 Task: Create a due date automation trigger when advanced on, 2 days before a card is due add content with an empty description at 11:00 AM.
Action: Mouse moved to (992, 291)
Screenshot: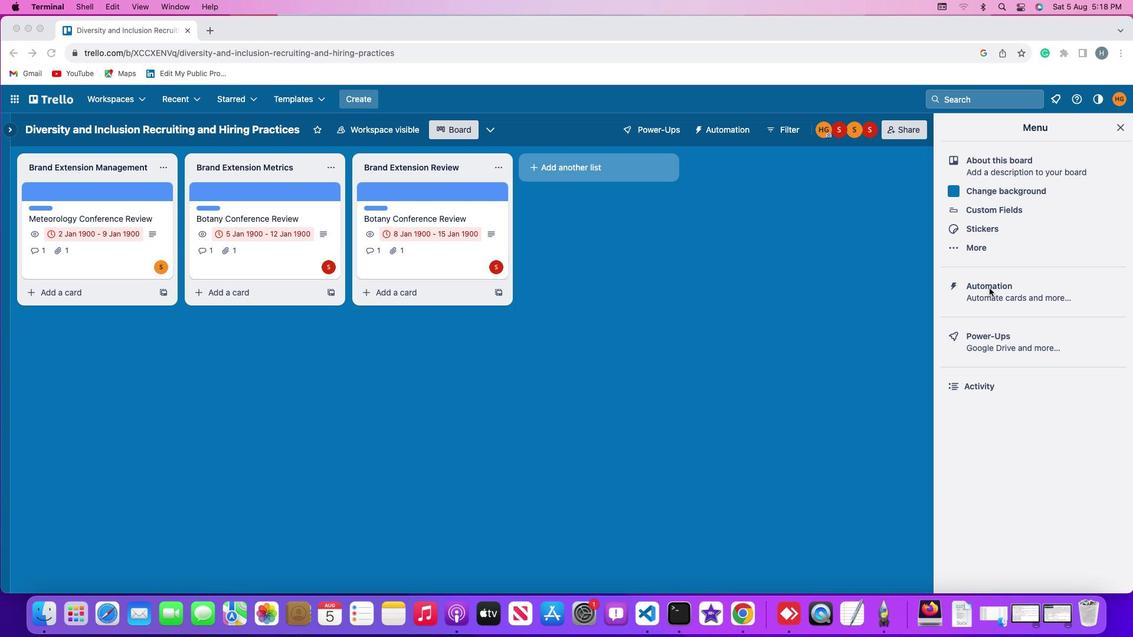 
Action: Mouse pressed left at (992, 291)
Screenshot: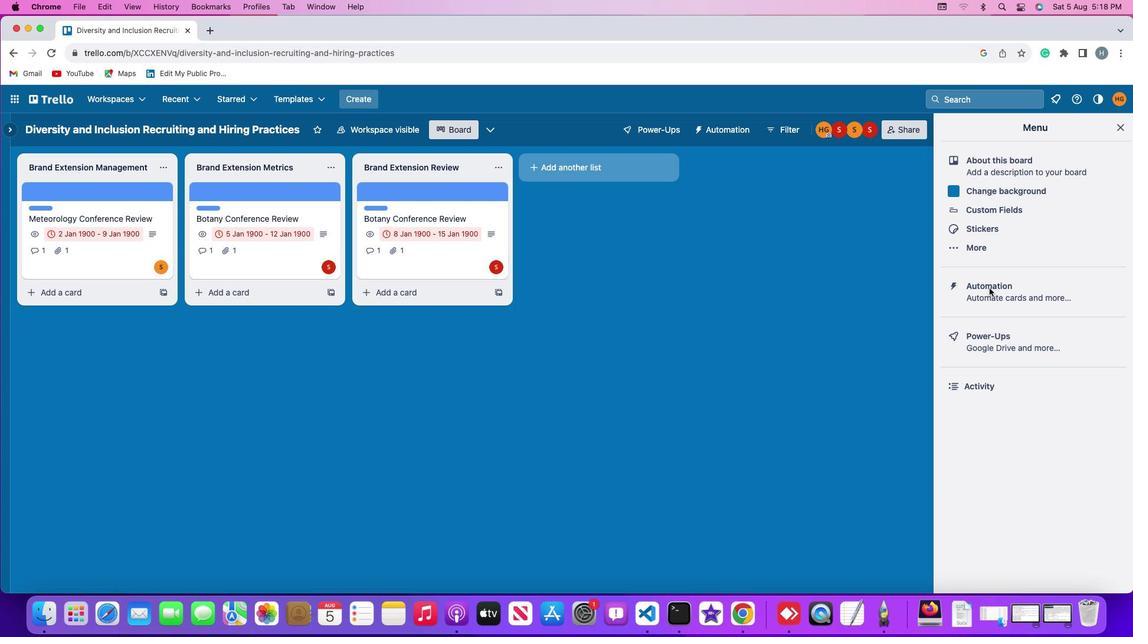 
Action: Mouse moved to (992, 291)
Screenshot: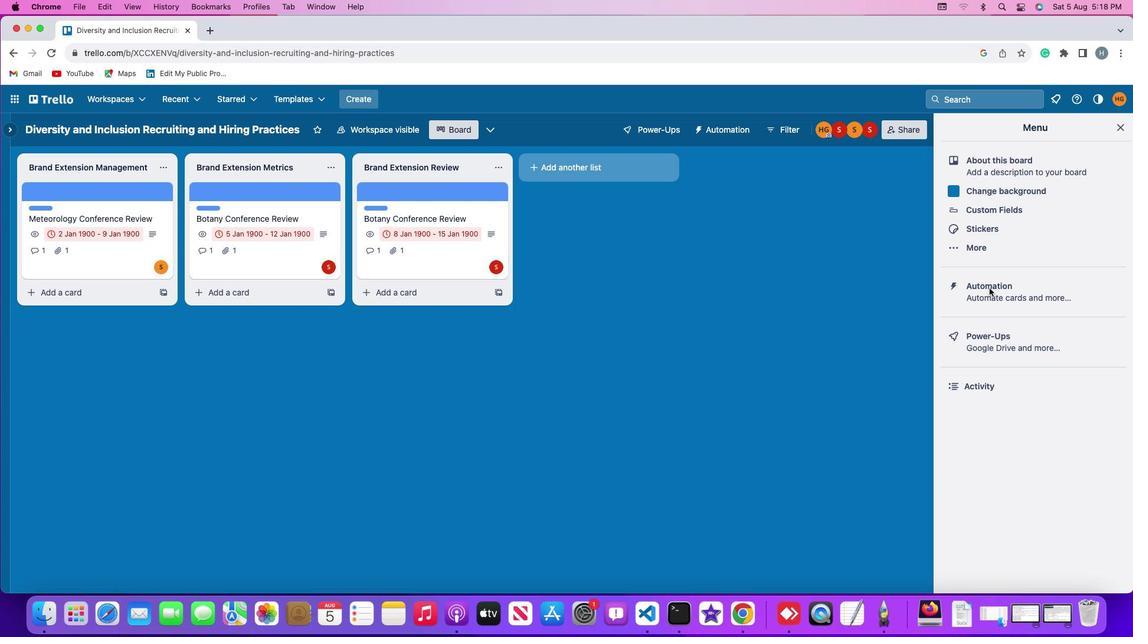 
Action: Mouse pressed left at (992, 291)
Screenshot: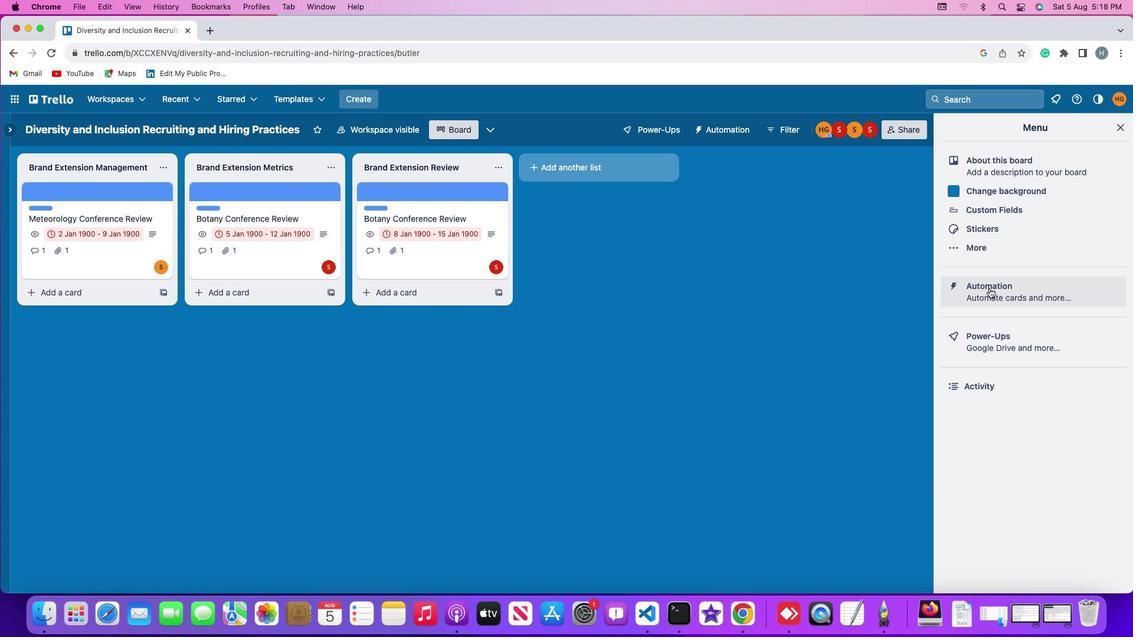 
Action: Mouse moved to (73, 279)
Screenshot: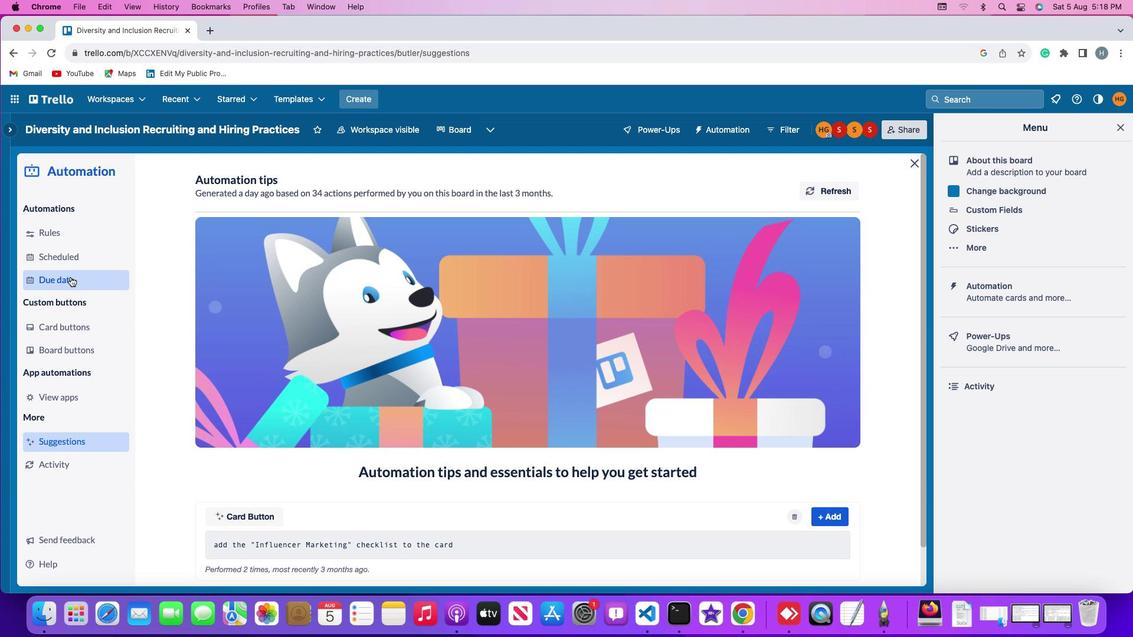 
Action: Mouse pressed left at (73, 279)
Screenshot: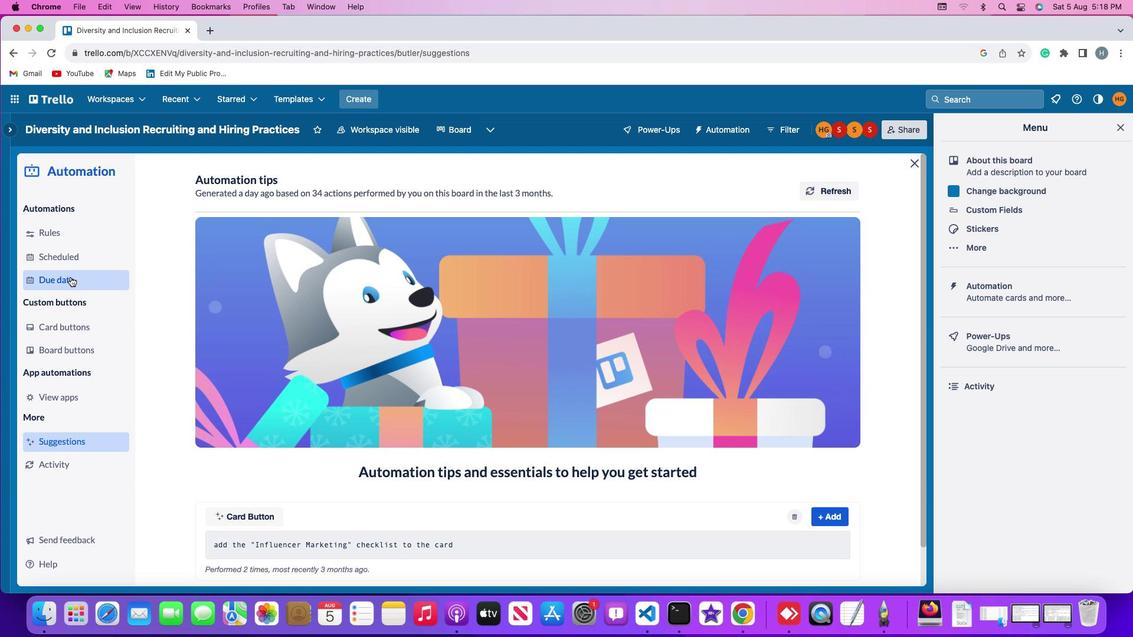 
Action: Mouse moved to (811, 184)
Screenshot: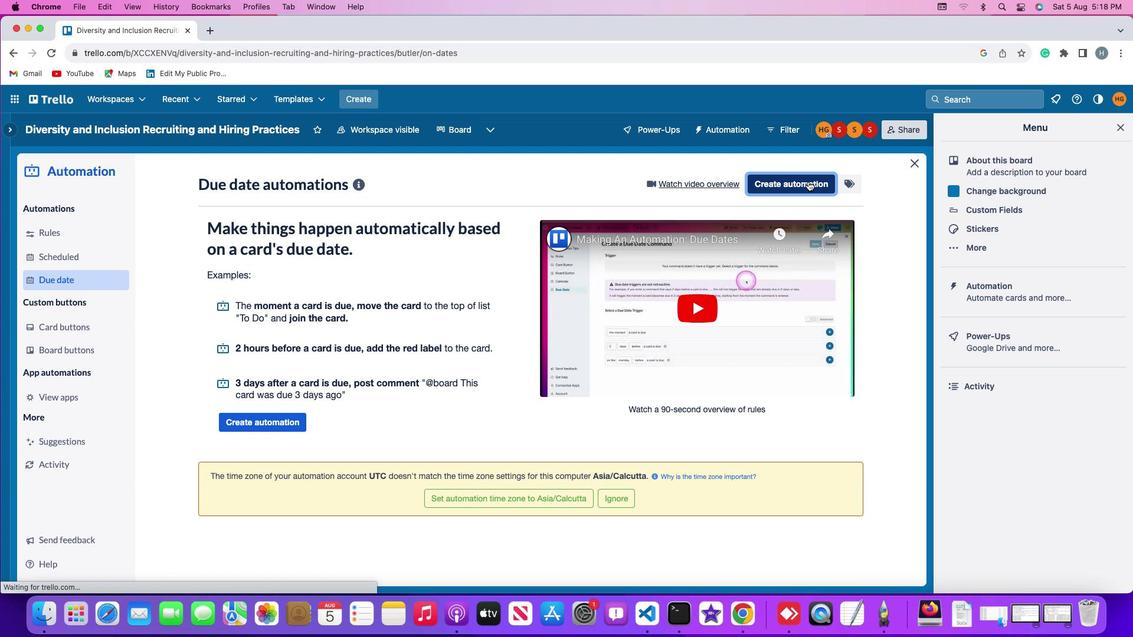 
Action: Mouse pressed left at (811, 184)
Screenshot: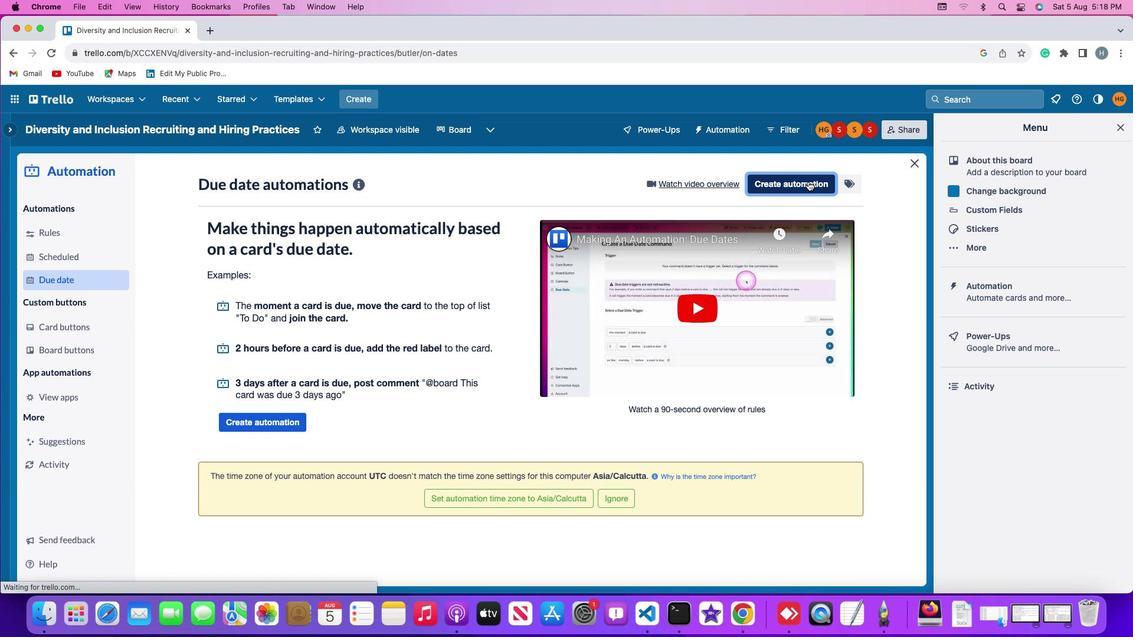 
Action: Mouse moved to (548, 294)
Screenshot: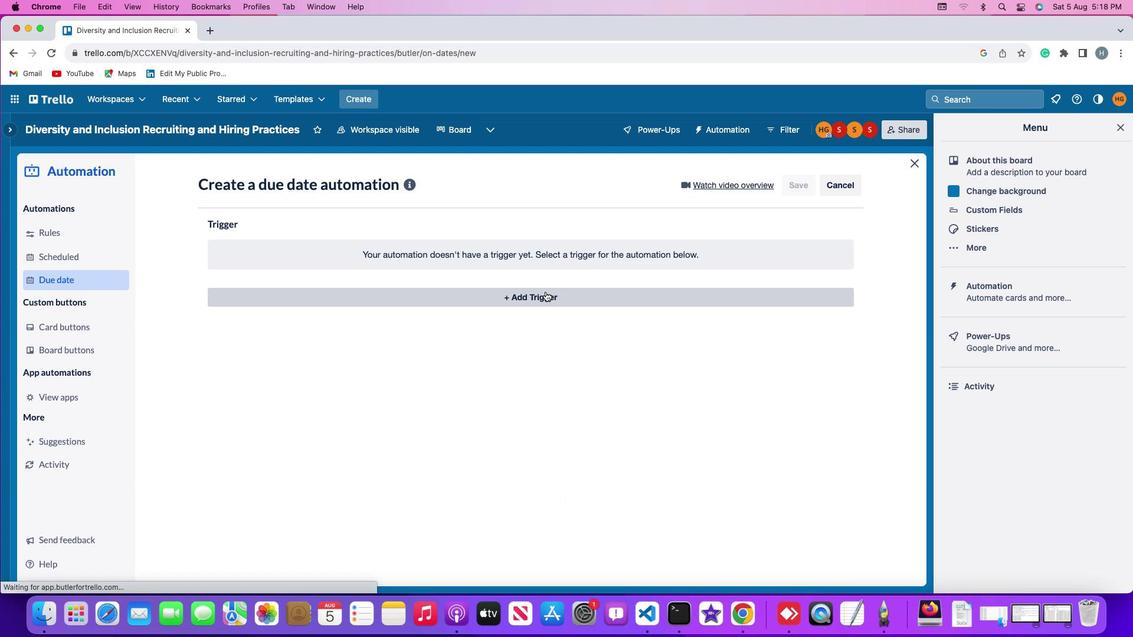 
Action: Mouse pressed left at (548, 294)
Screenshot: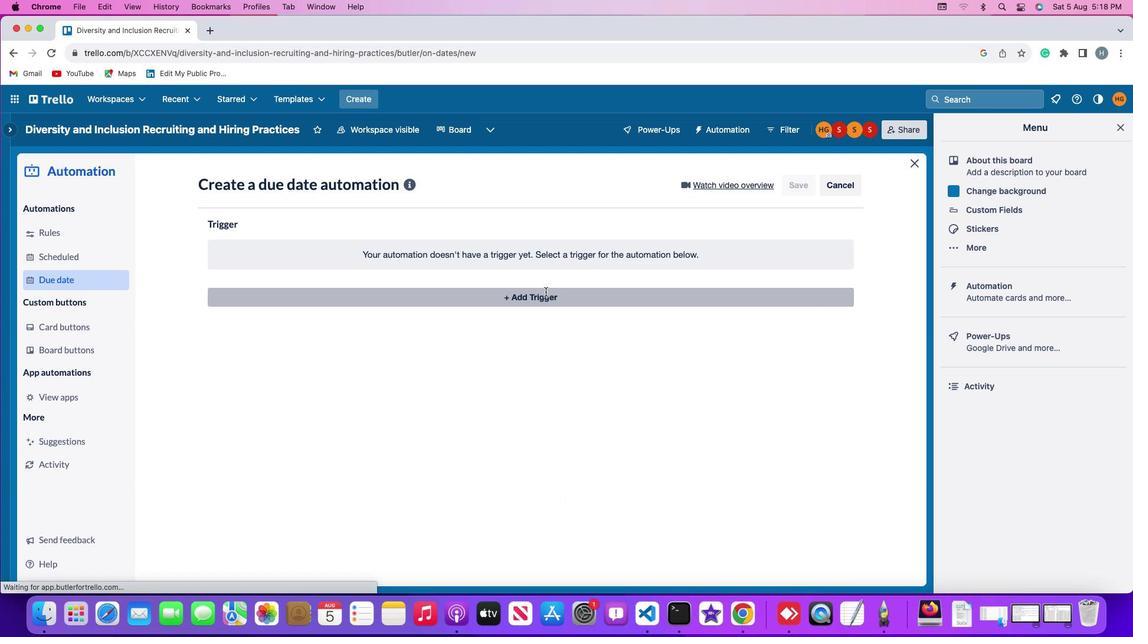 
Action: Mouse moved to (231, 478)
Screenshot: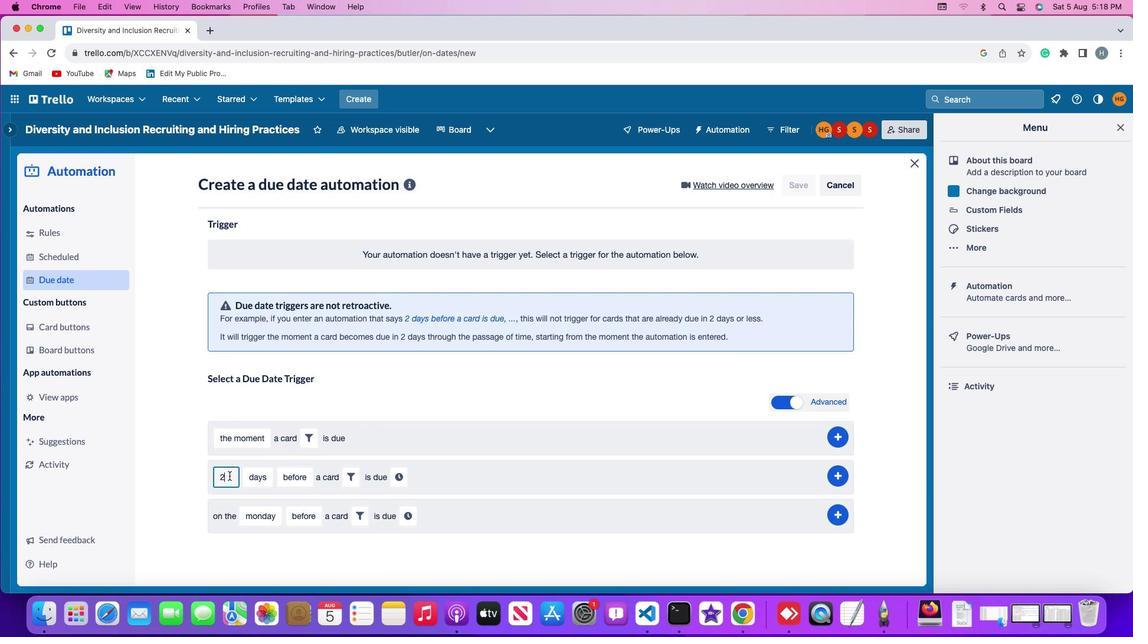 
Action: Mouse pressed left at (231, 478)
Screenshot: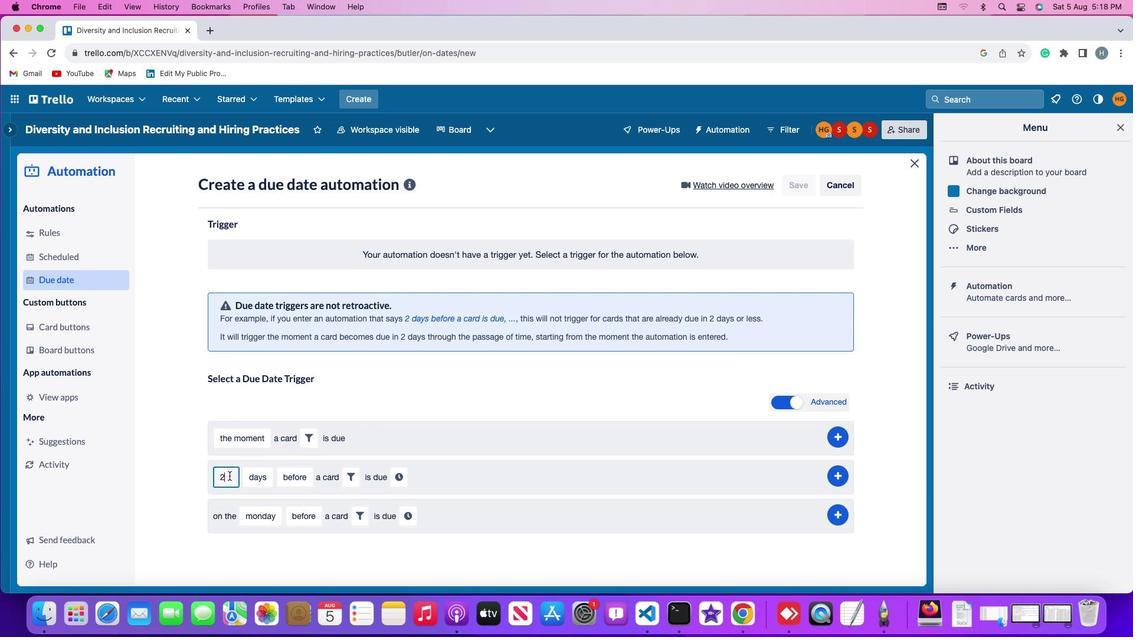 
Action: Mouse moved to (235, 477)
Screenshot: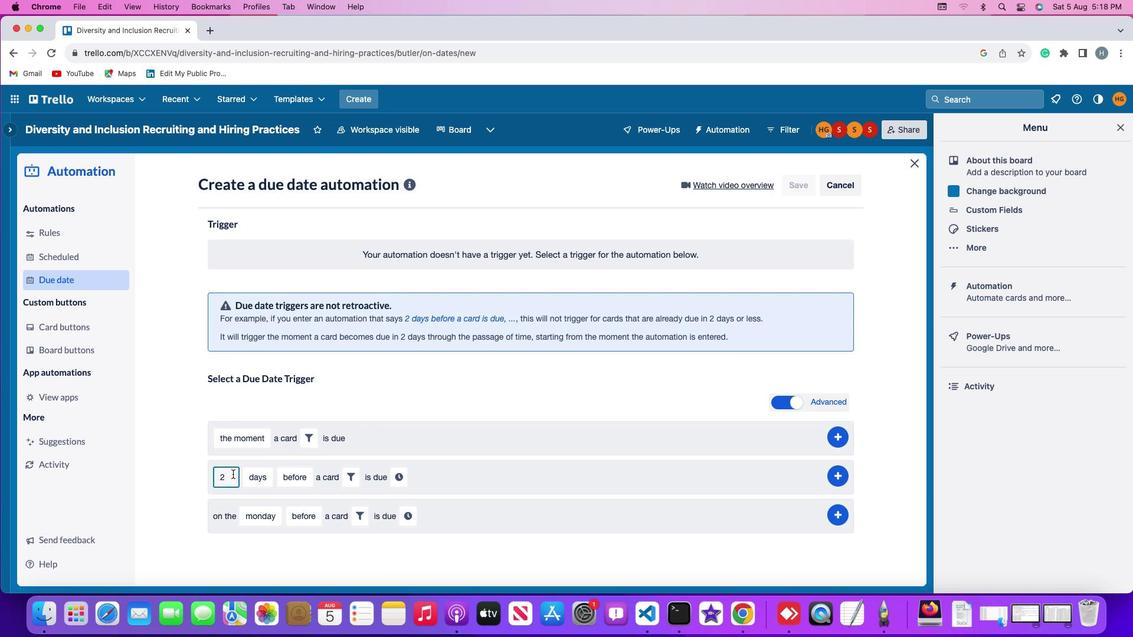 
Action: Key pressed Key.backspace
Screenshot: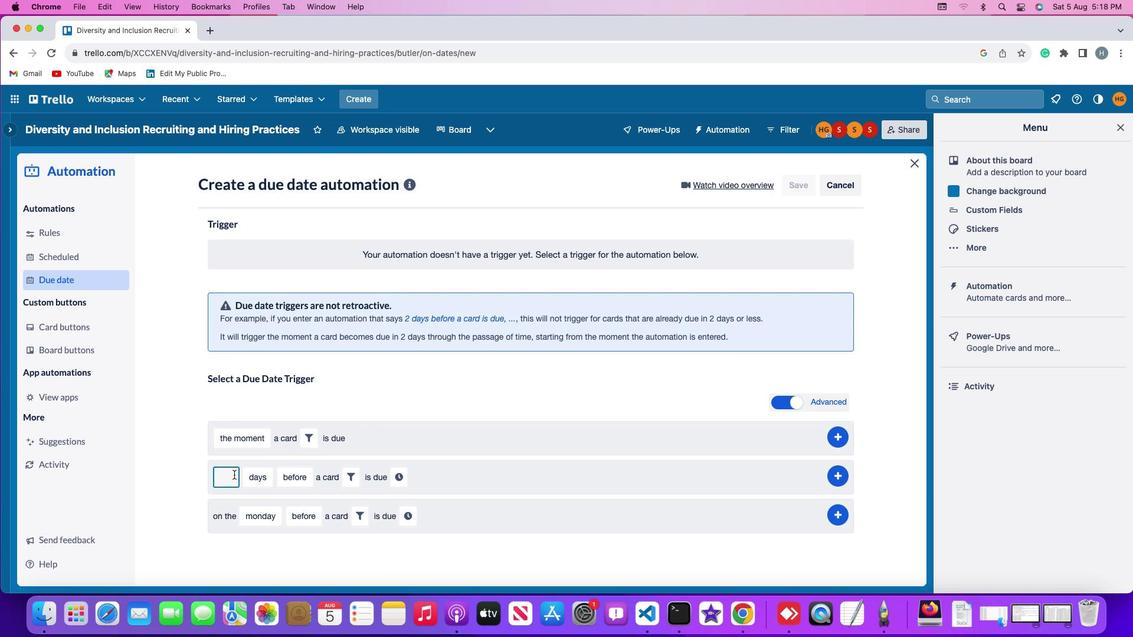 
Action: Mouse moved to (238, 478)
Screenshot: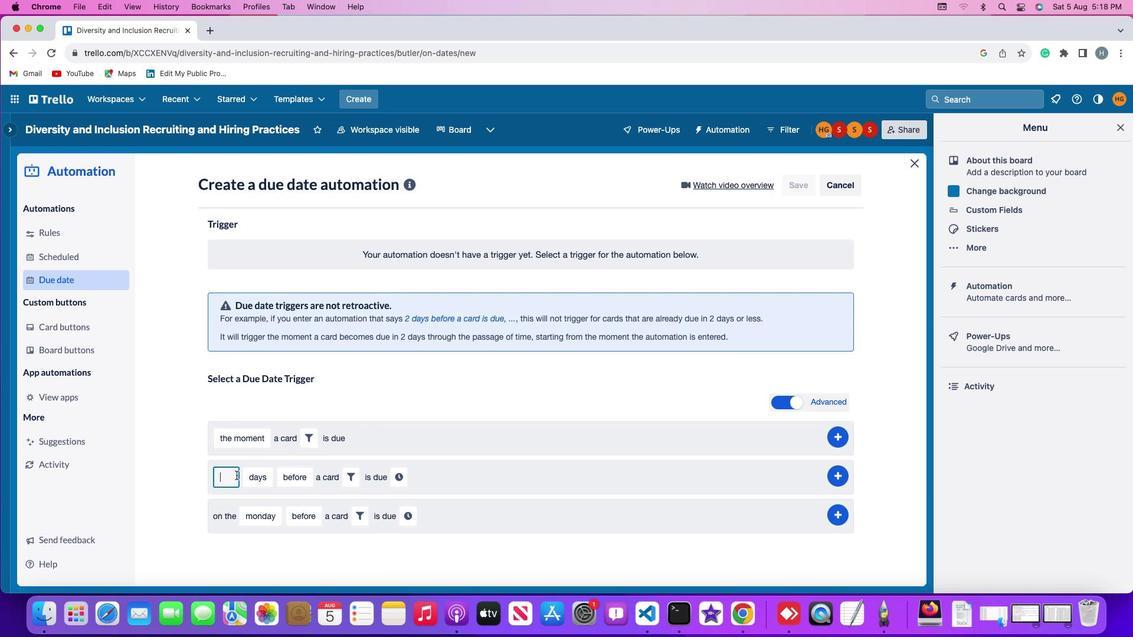
Action: Key pressed '2'
Screenshot: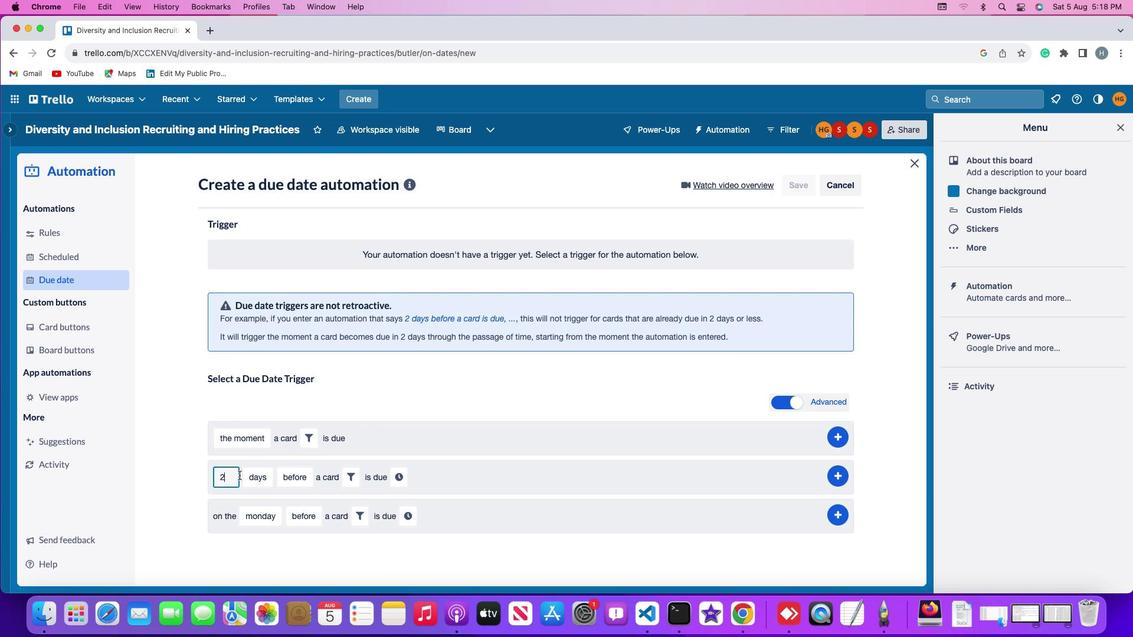 
Action: Mouse moved to (252, 479)
Screenshot: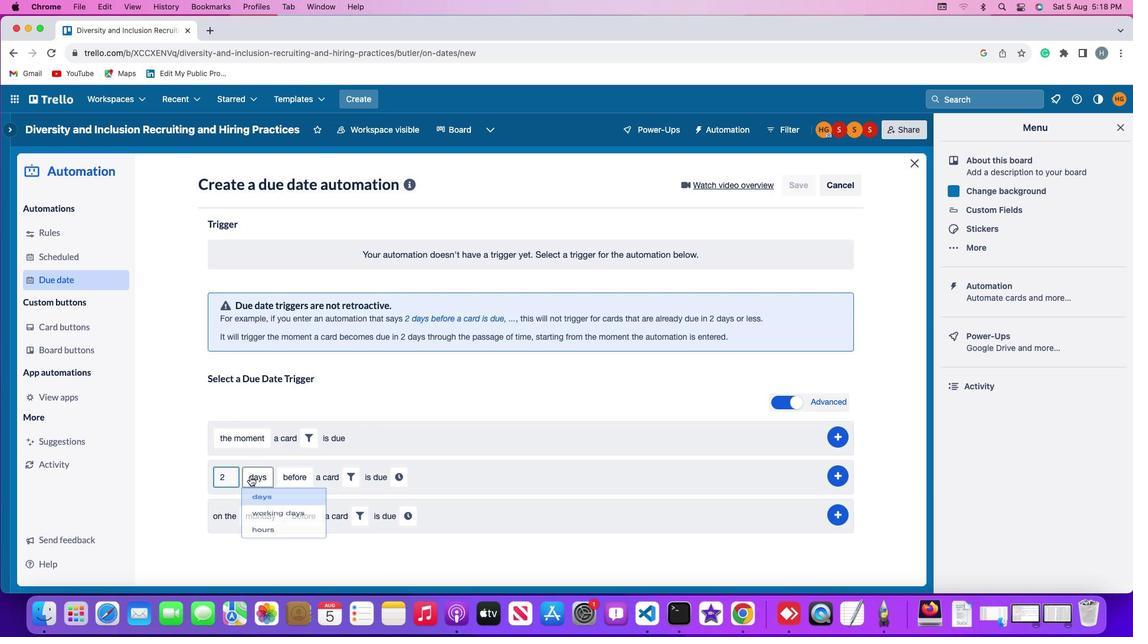 
Action: Mouse pressed left at (252, 479)
Screenshot: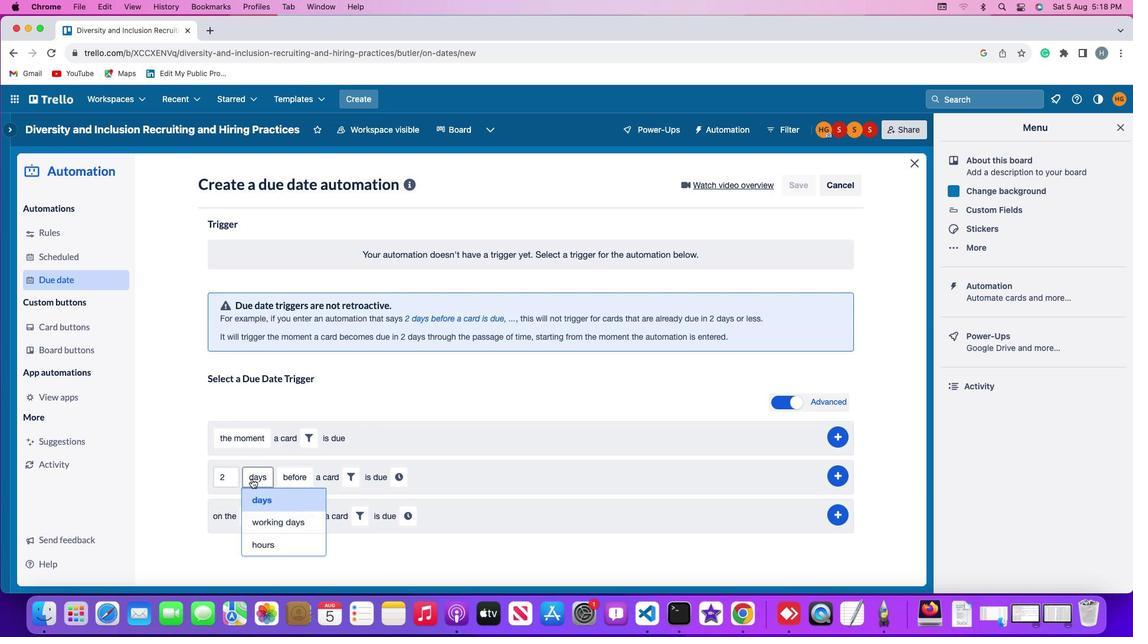 
Action: Mouse moved to (259, 501)
Screenshot: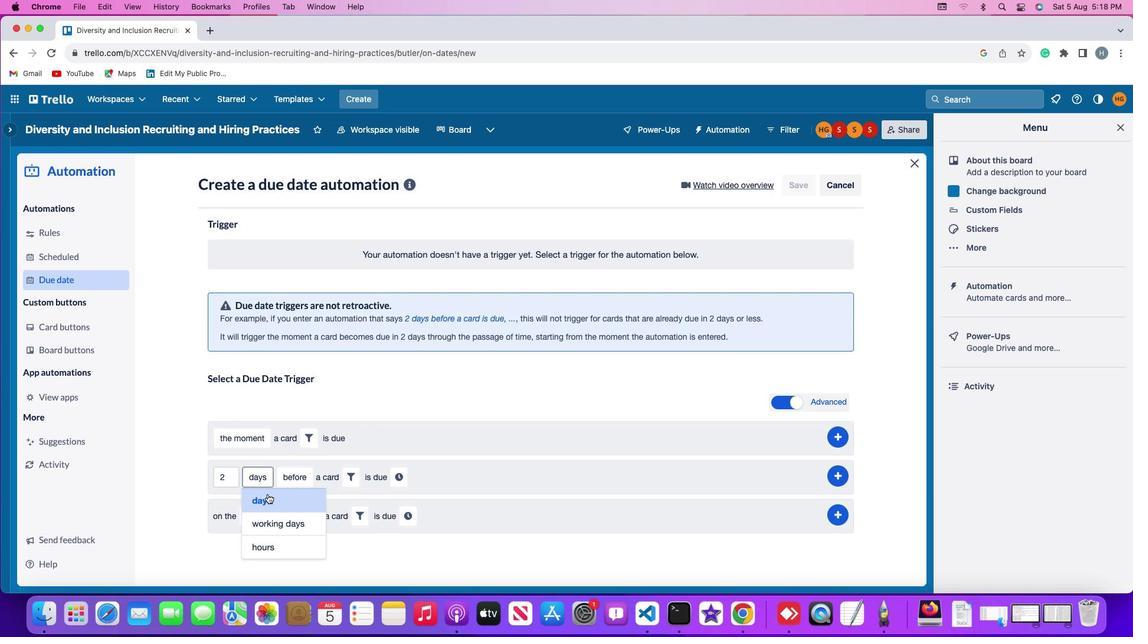 
Action: Mouse pressed left at (259, 501)
Screenshot: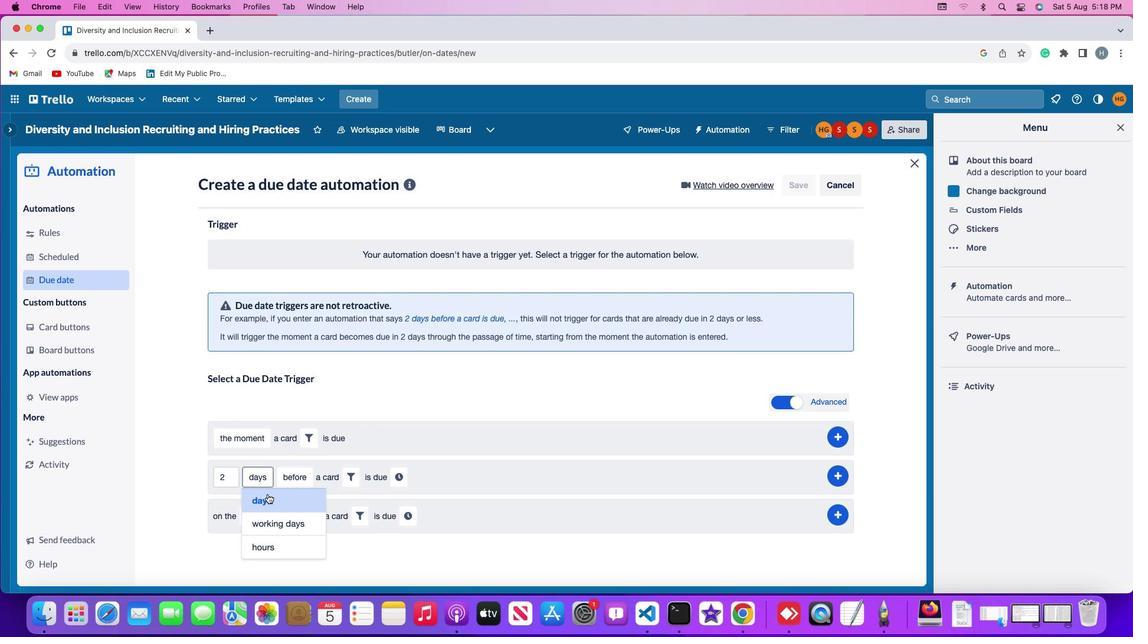 
Action: Mouse moved to (290, 482)
Screenshot: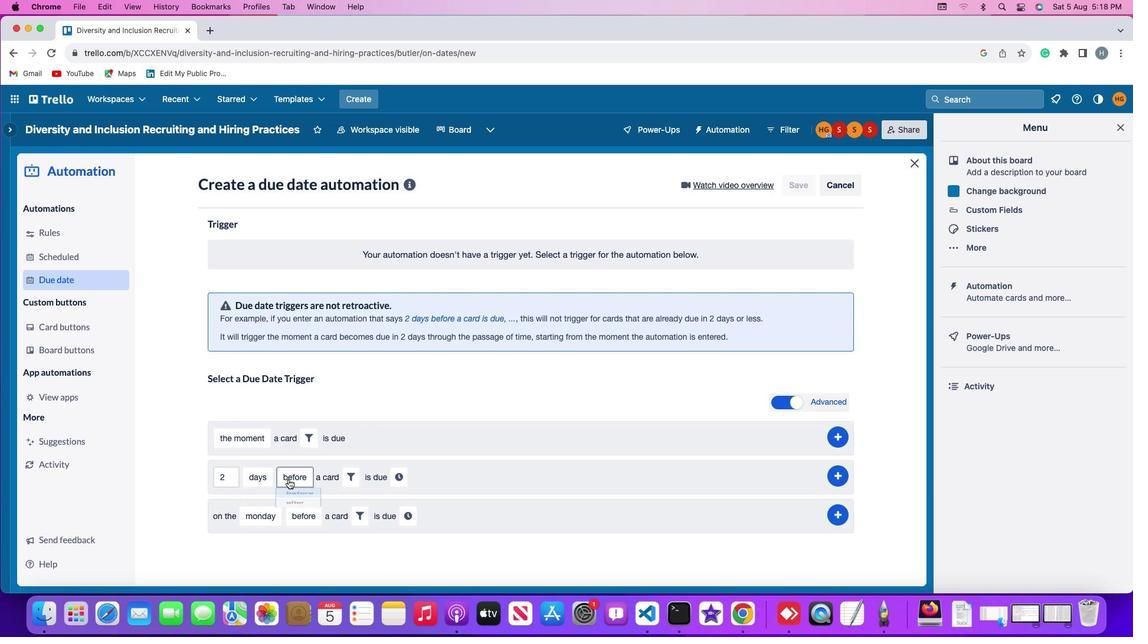 
Action: Mouse pressed left at (290, 482)
Screenshot: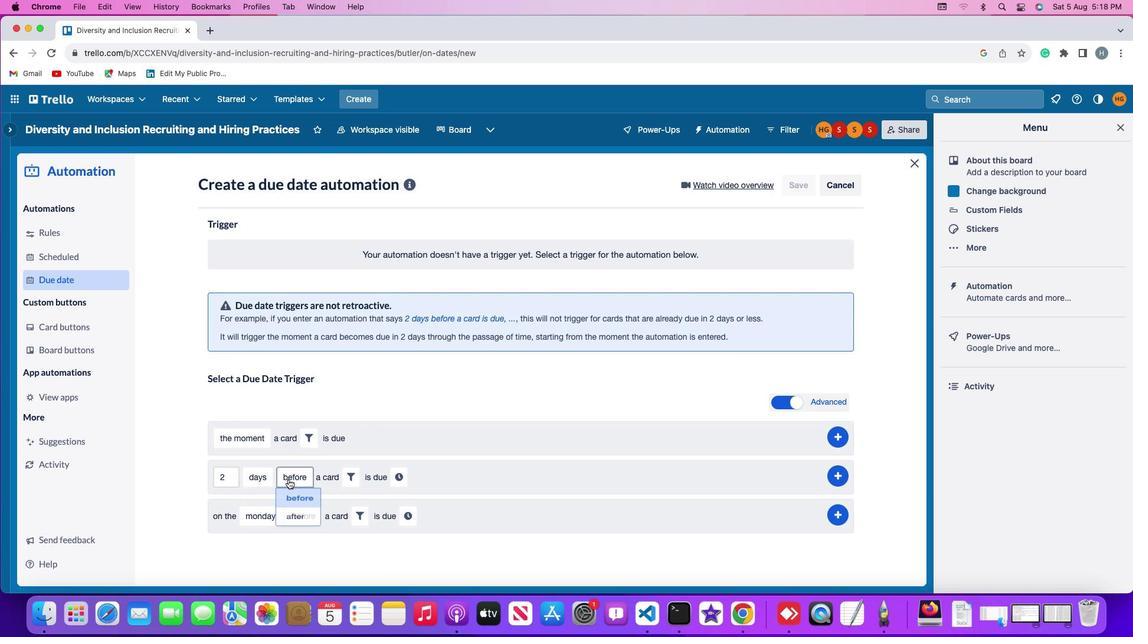 
Action: Mouse moved to (291, 504)
Screenshot: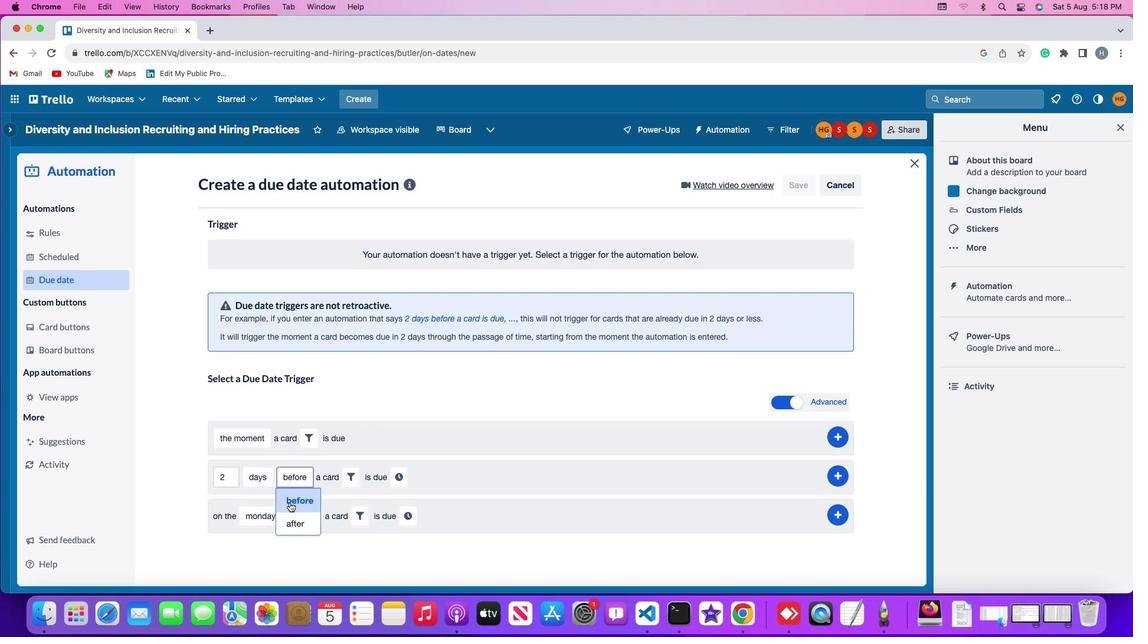 
Action: Mouse pressed left at (291, 504)
Screenshot: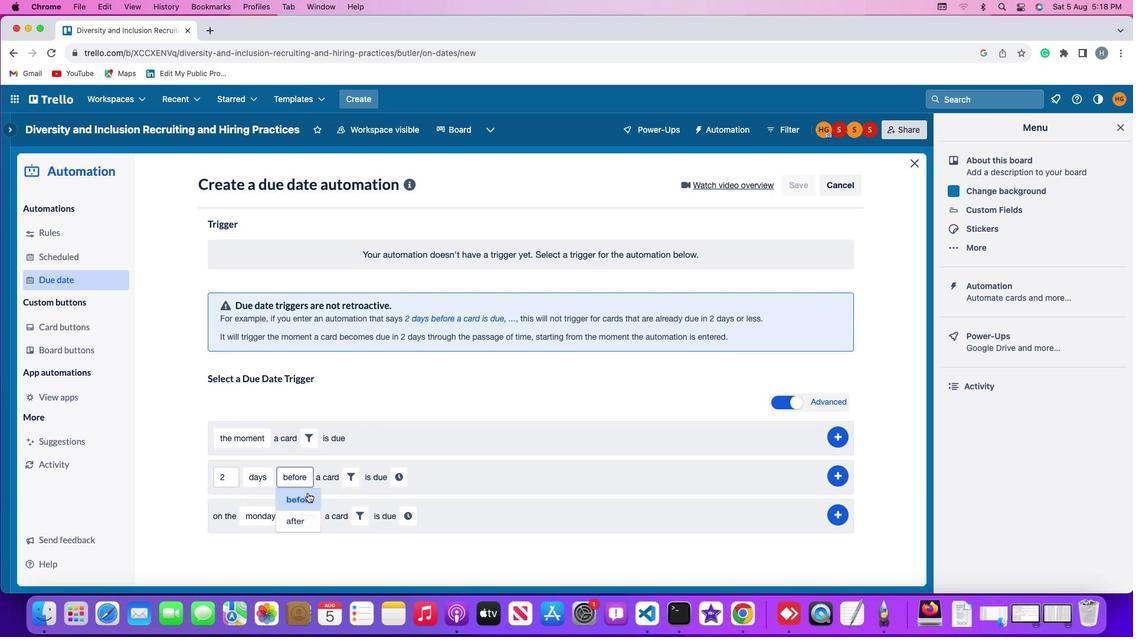 
Action: Mouse moved to (357, 481)
Screenshot: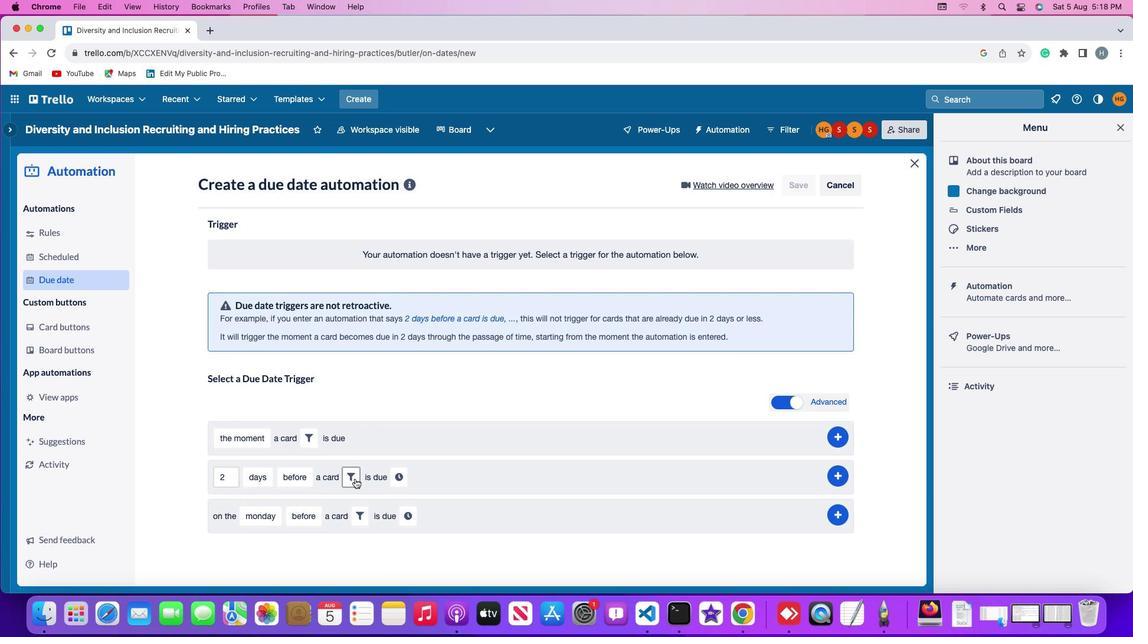 
Action: Mouse pressed left at (357, 481)
Screenshot: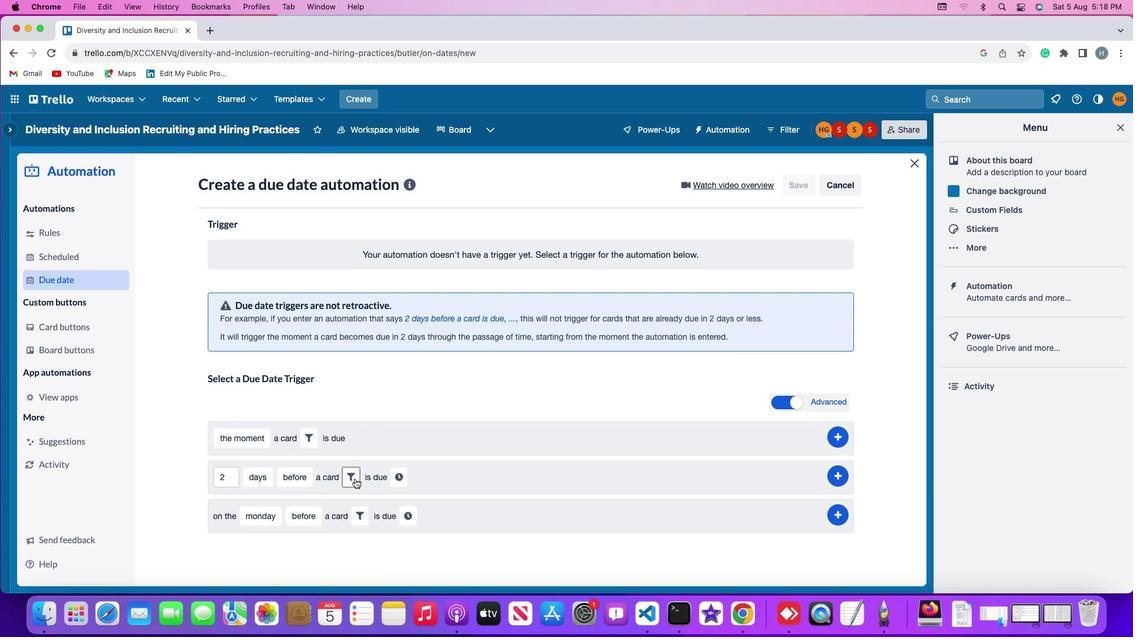 
Action: Mouse moved to (506, 517)
Screenshot: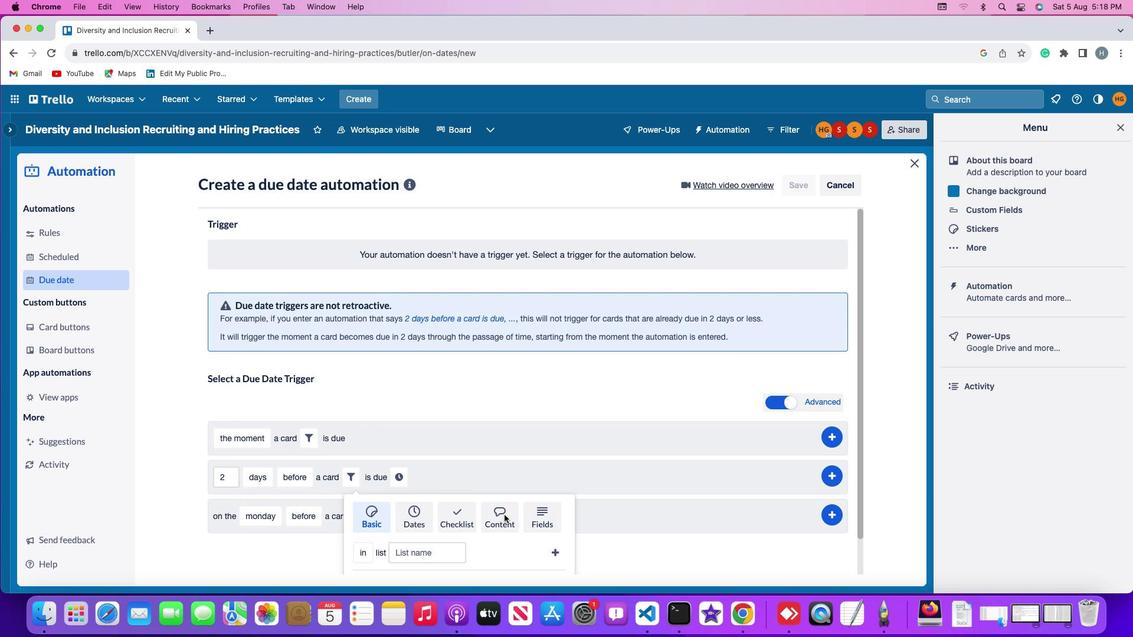 
Action: Mouse pressed left at (506, 517)
Screenshot: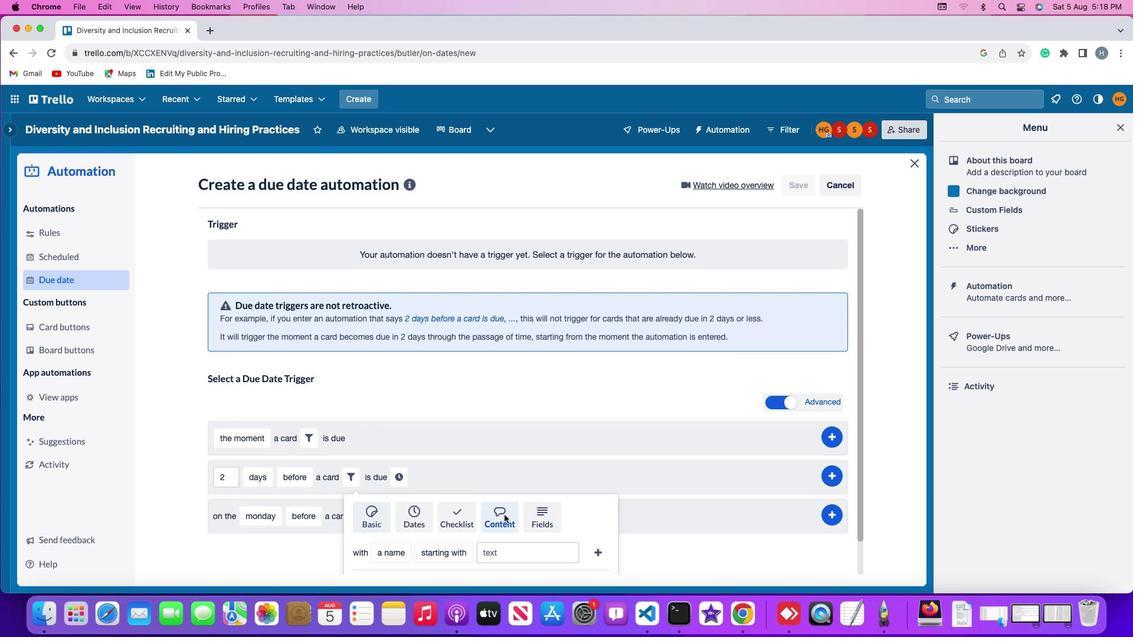 
Action: Mouse moved to (507, 517)
Screenshot: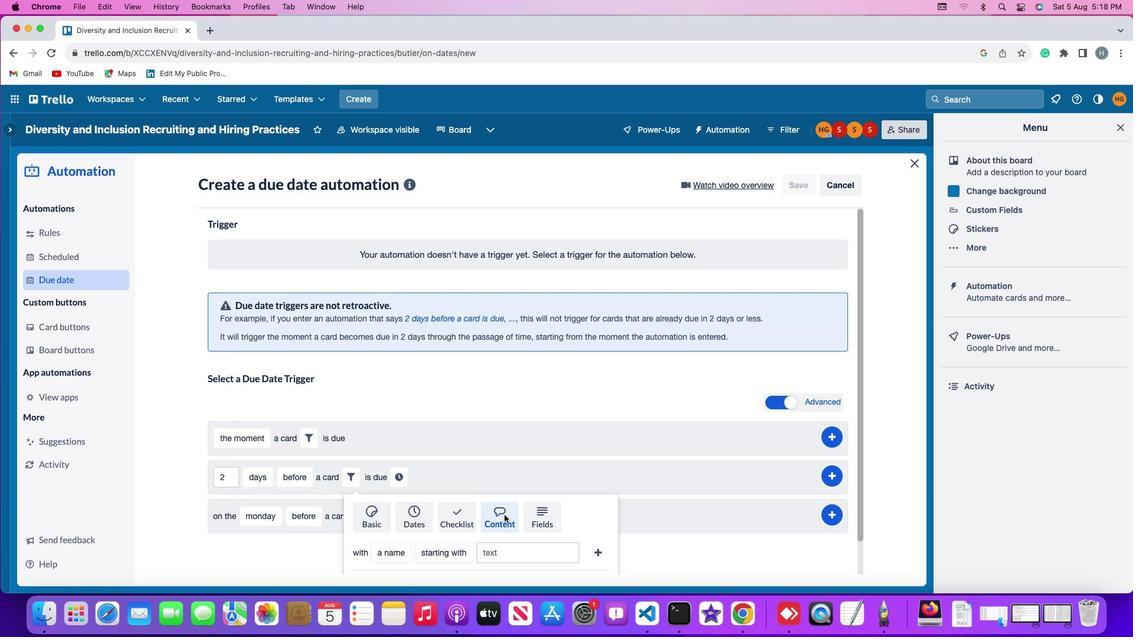 
Action: Mouse scrolled (507, 517) with delta (2, 1)
Screenshot: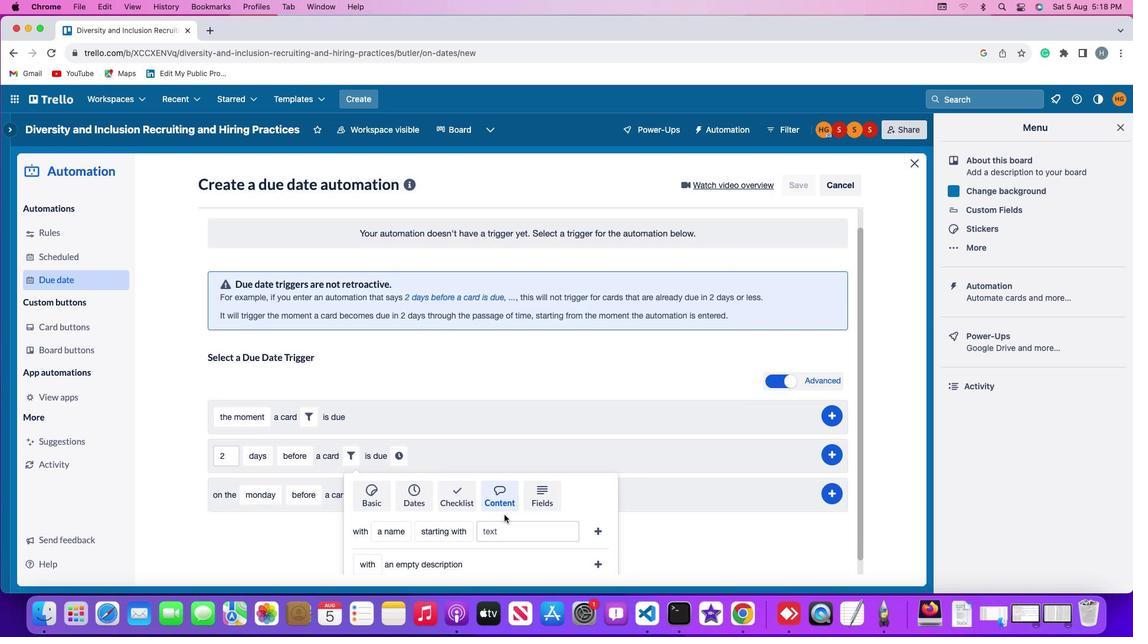
Action: Mouse scrolled (507, 517) with delta (2, 1)
Screenshot: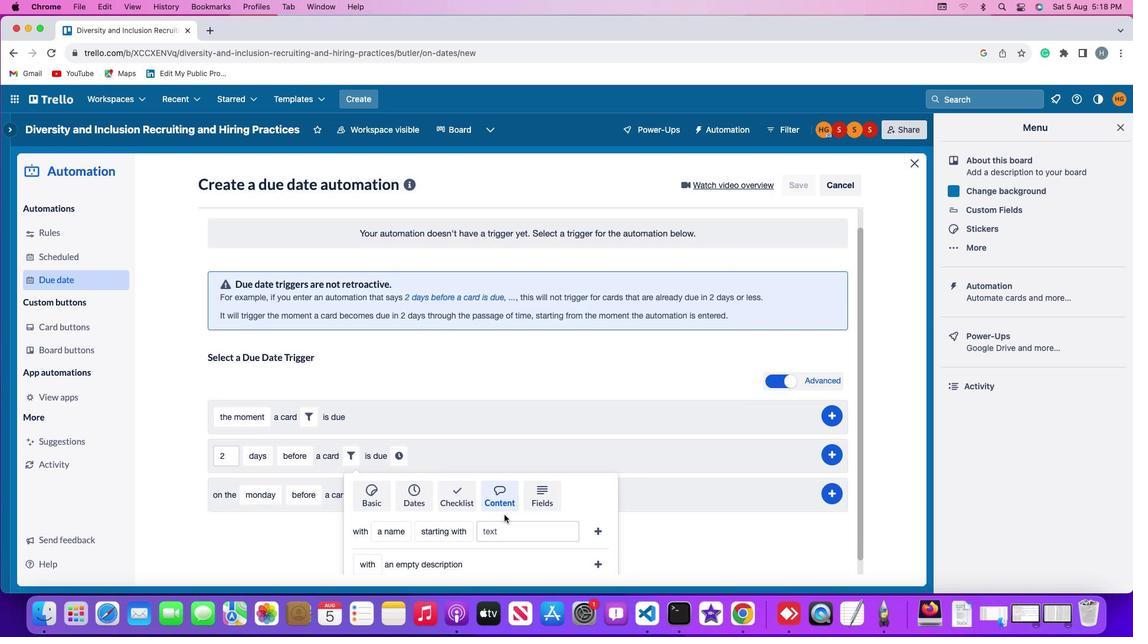 
Action: Mouse scrolled (507, 517) with delta (2, 0)
Screenshot: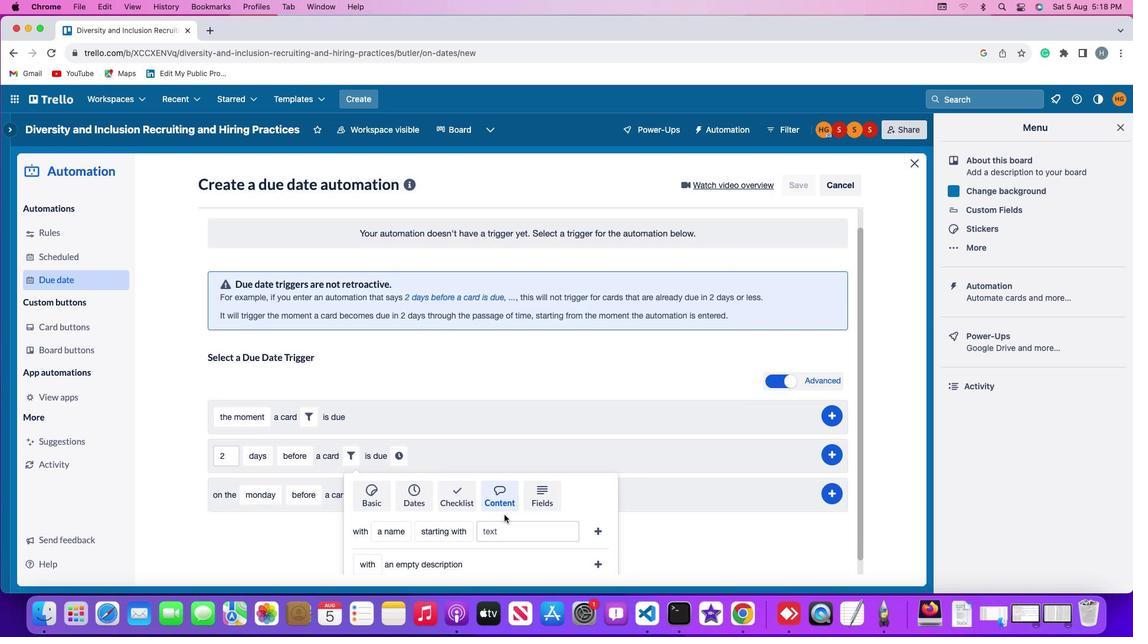 
Action: Mouse scrolled (507, 517) with delta (2, 0)
Screenshot: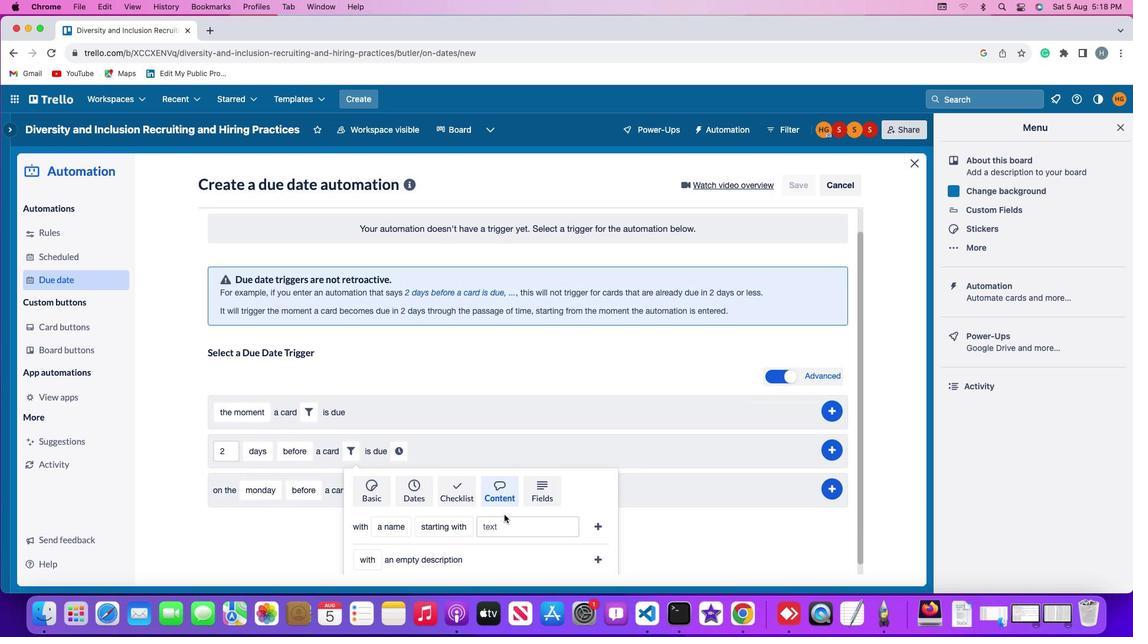 
Action: Mouse scrolled (507, 517) with delta (2, 0)
Screenshot: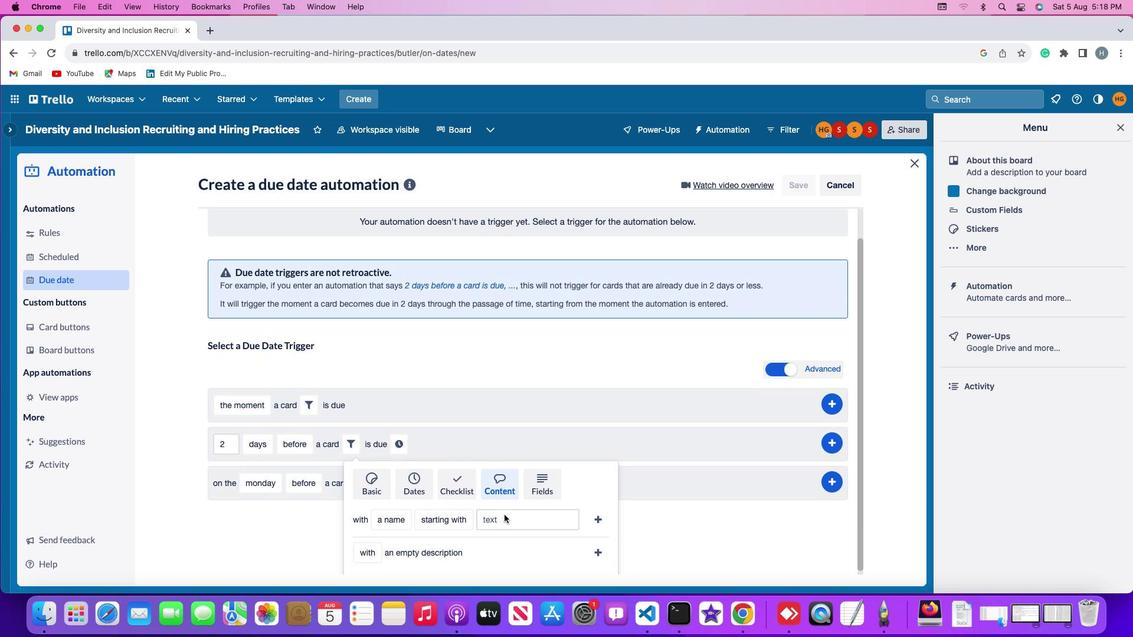 
Action: Mouse scrolled (507, 517) with delta (2, 0)
Screenshot: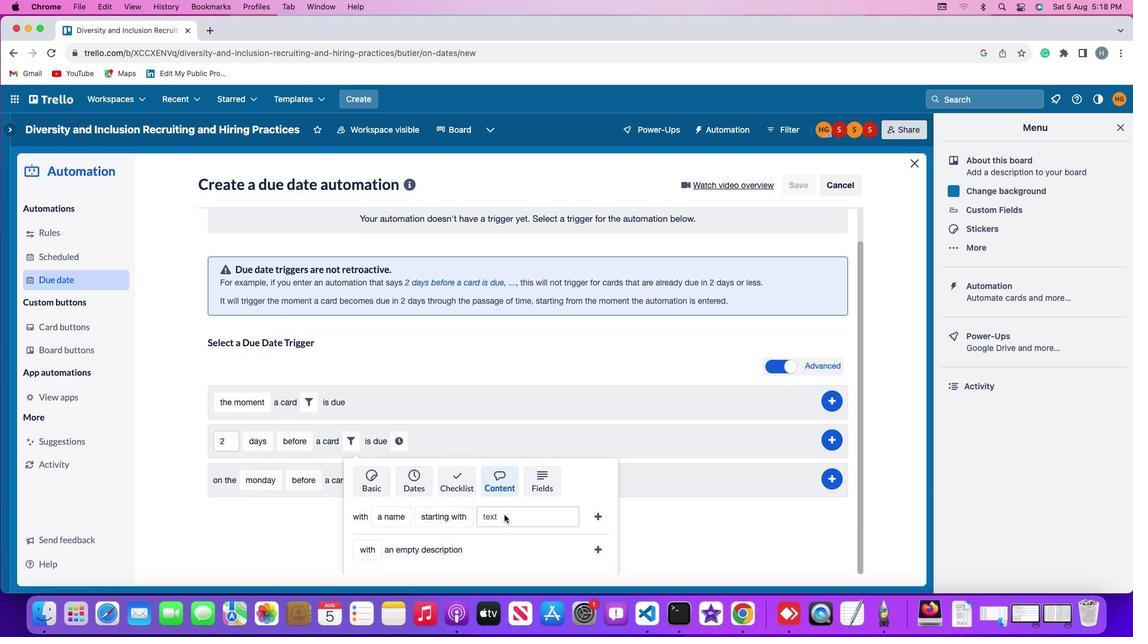 
Action: Mouse moved to (364, 555)
Screenshot: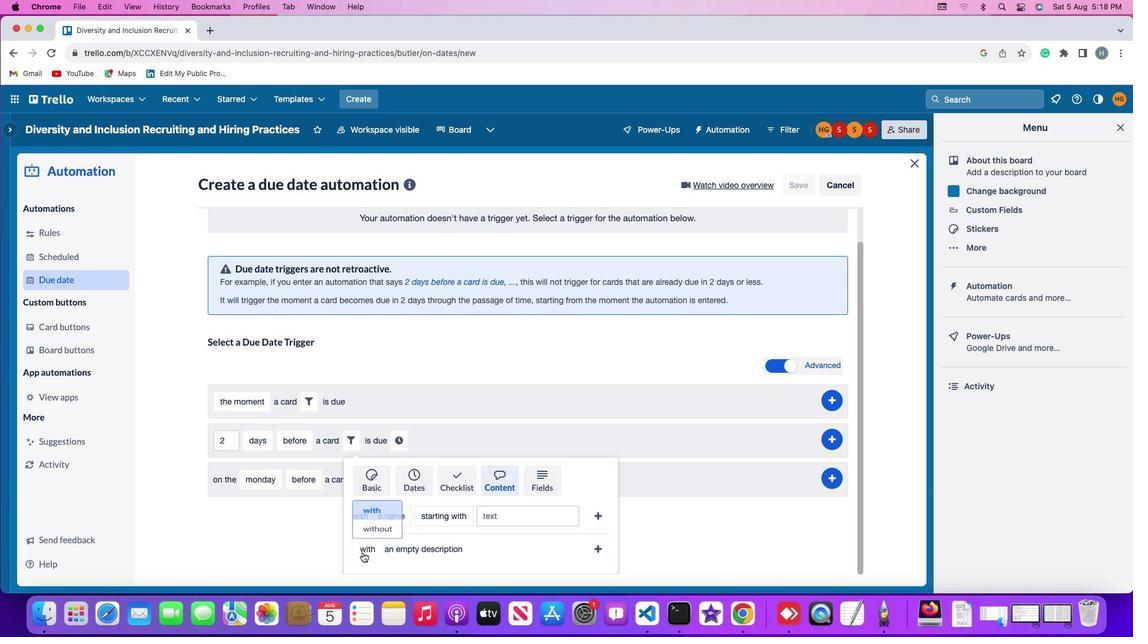 
Action: Mouse pressed left at (364, 555)
Screenshot: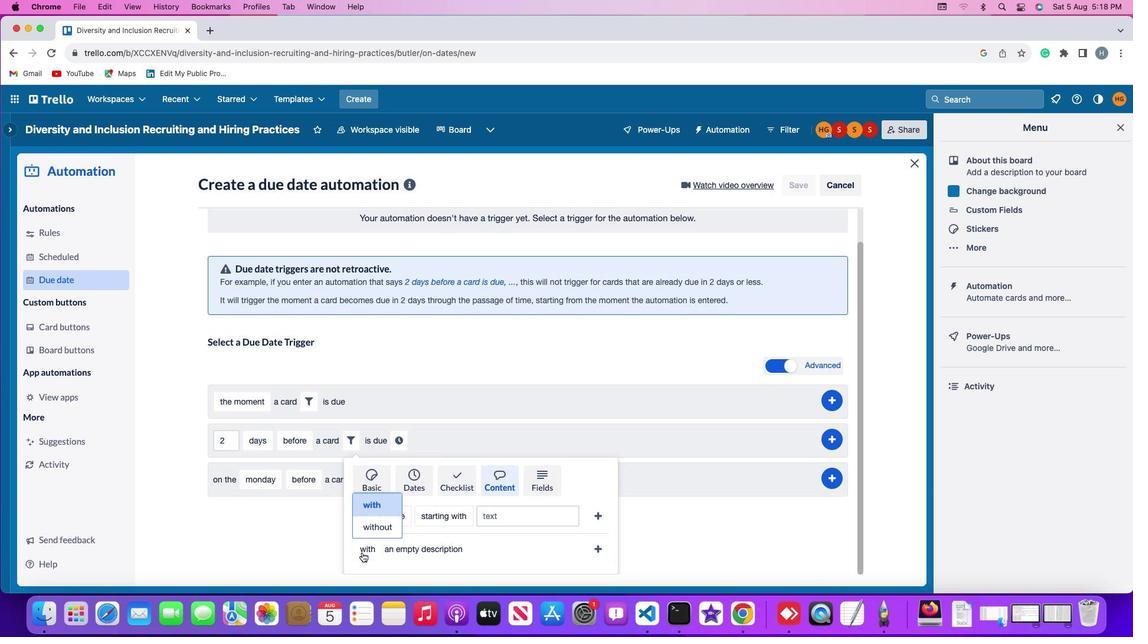 
Action: Mouse moved to (382, 506)
Screenshot: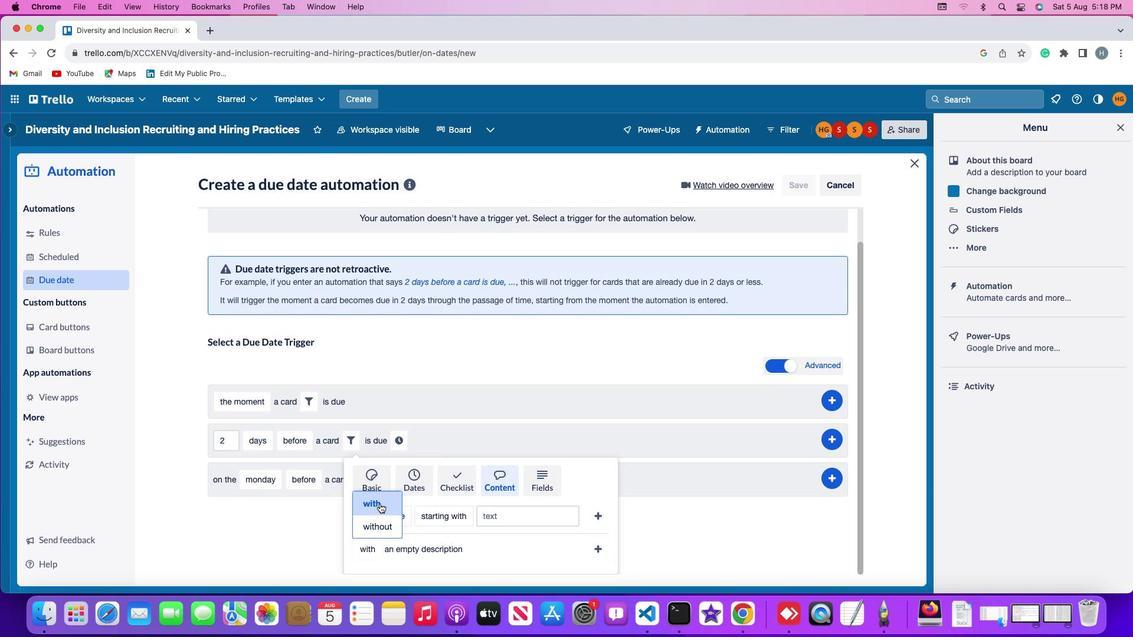 
Action: Mouse pressed left at (382, 506)
Screenshot: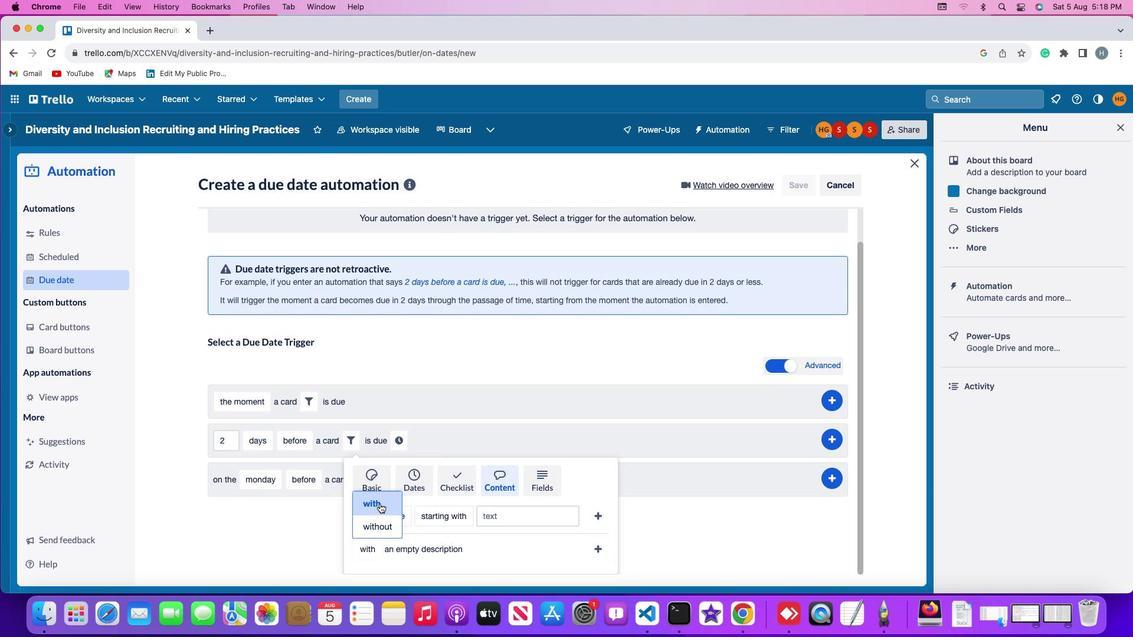 
Action: Mouse moved to (600, 548)
Screenshot: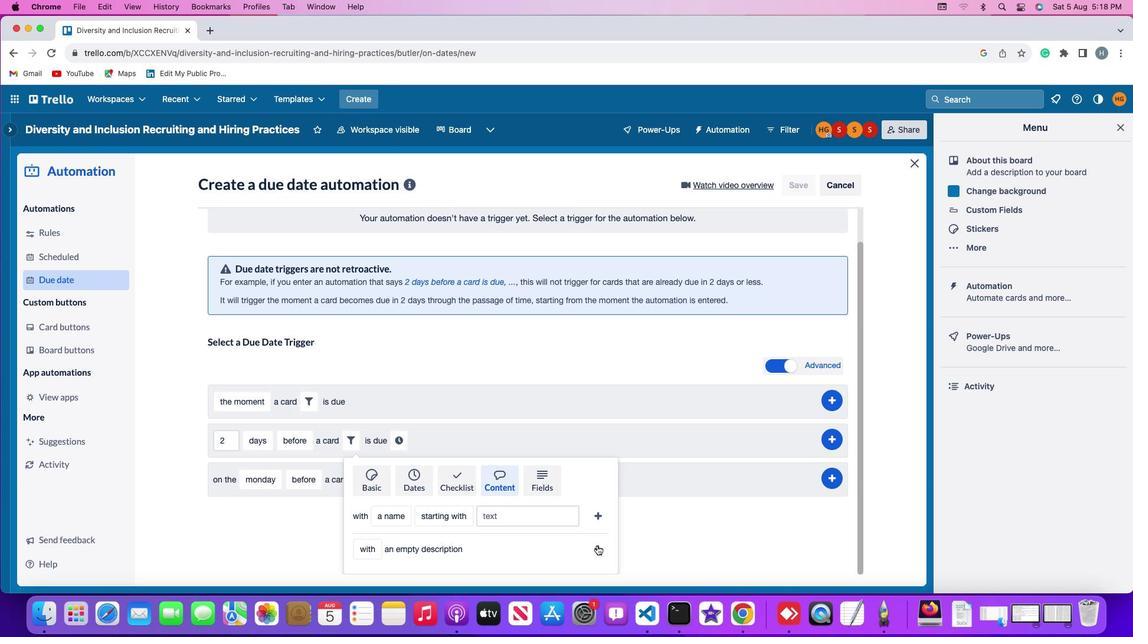 
Action: Mouse pressed left at (600, 548)
Screenshot: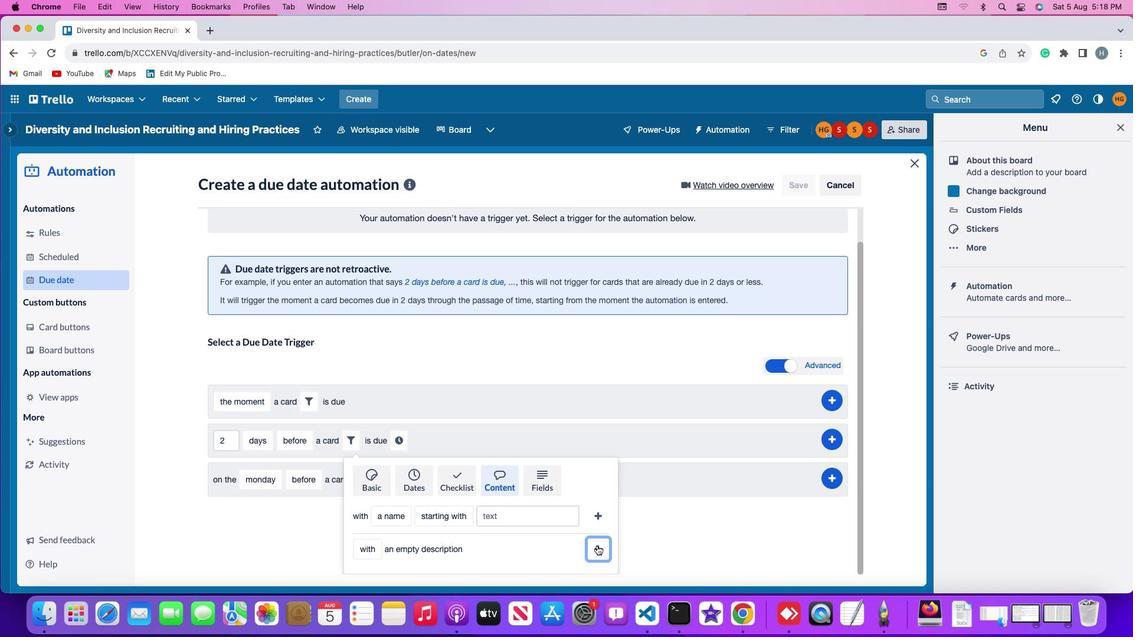 
Action: Mouse moved to (532, 483)
Screenshot: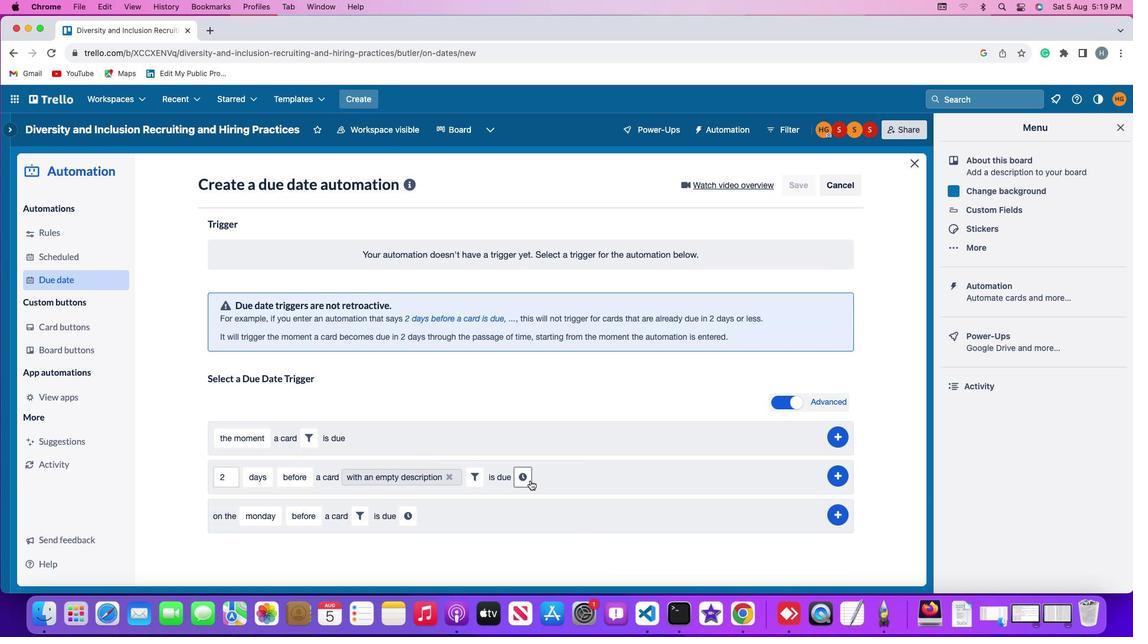 
Action: Mouse pressed left at (532, 483)
Screenshot: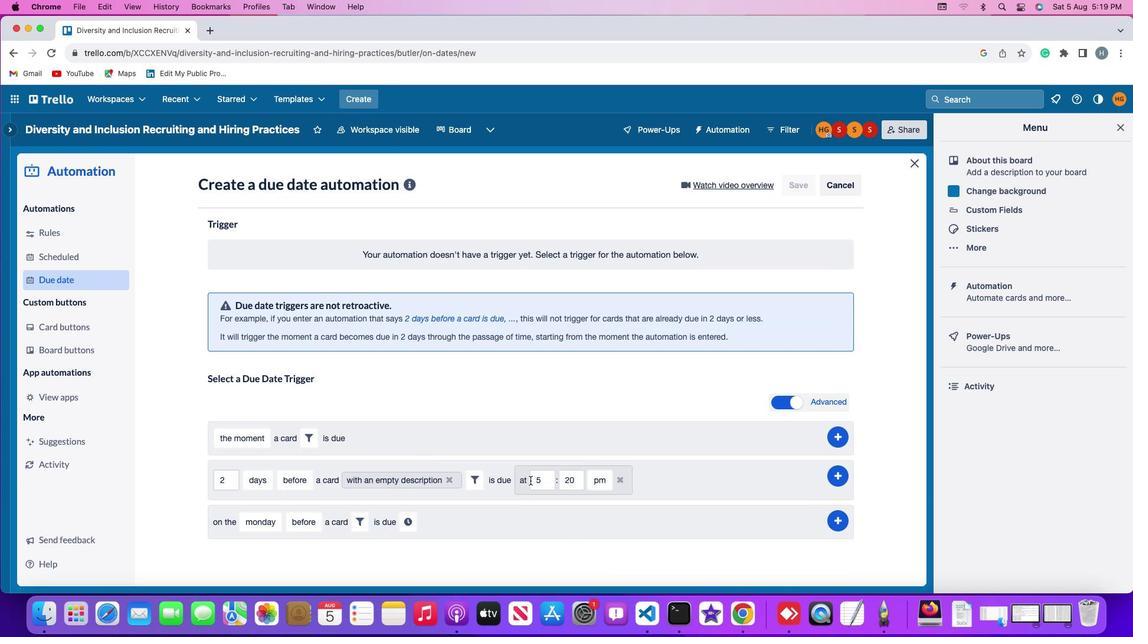 
Action: Mouse moved to (546, 480)
Screenshot: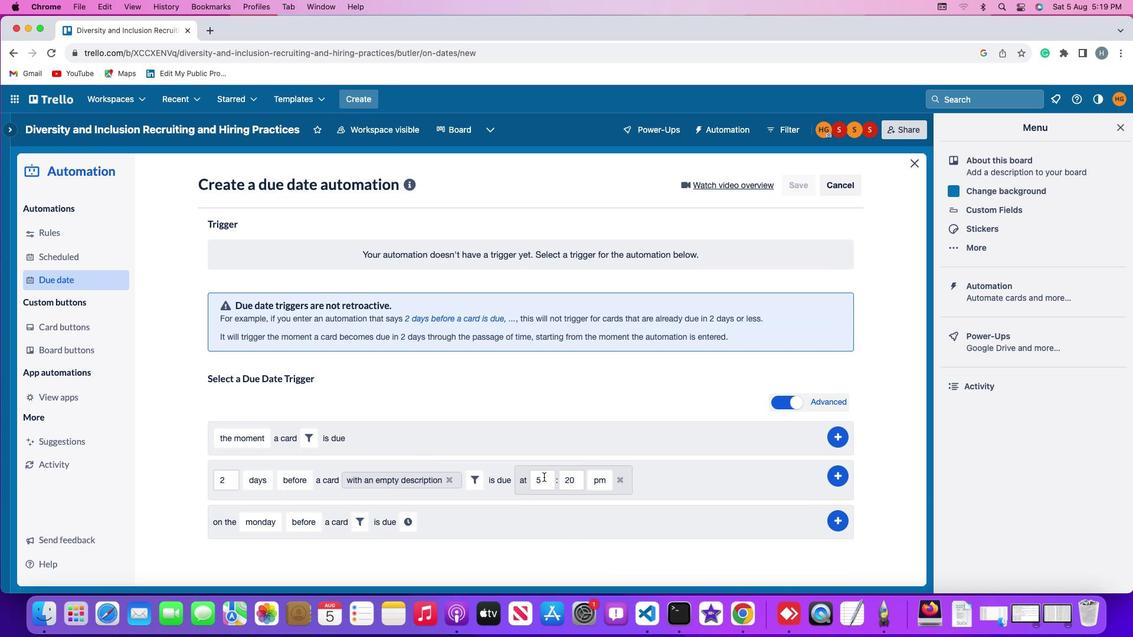
Action: Mouse pressed left at (546, 480)
Screenshot: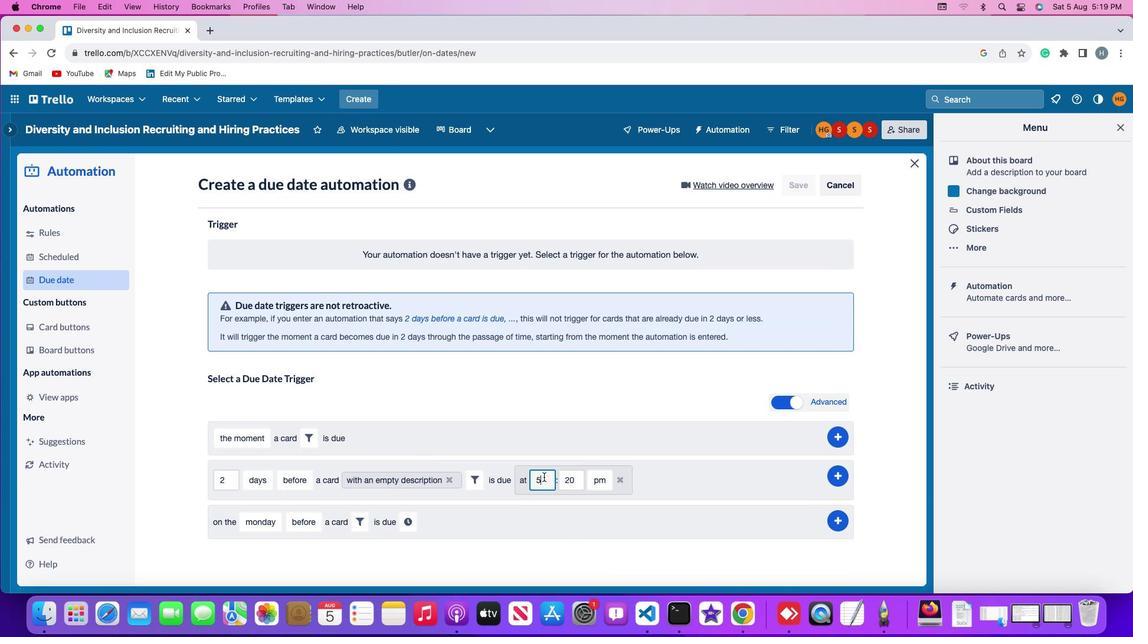 
Action: Key pressed Key.backspace'1''1'
Screenshot: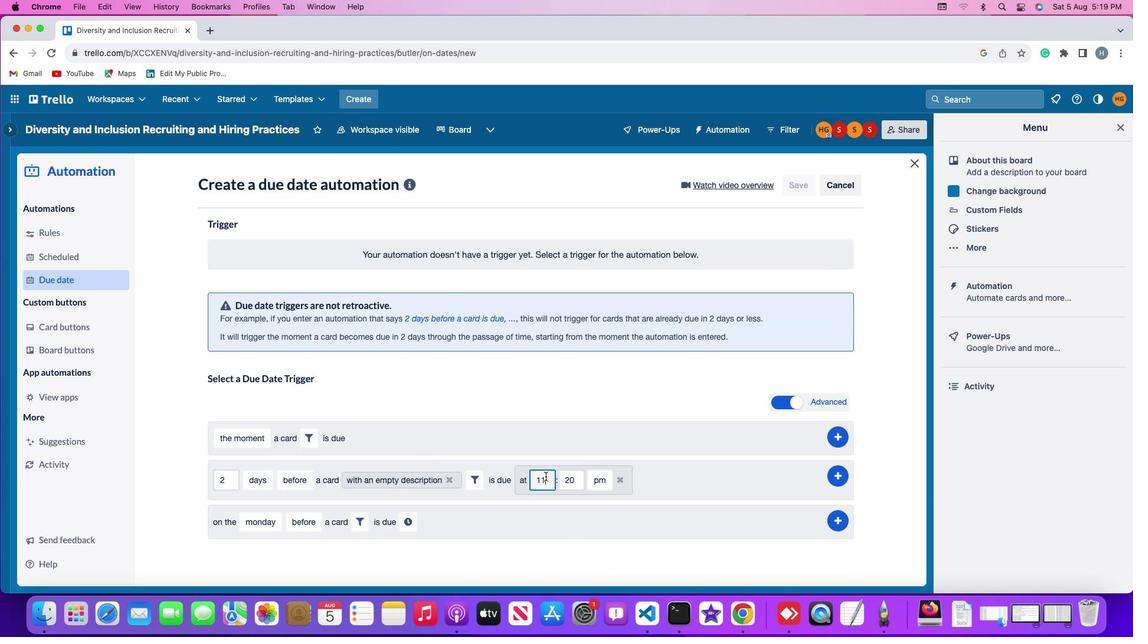 
Action: Mouse moved to (577, 483)
Screenshot: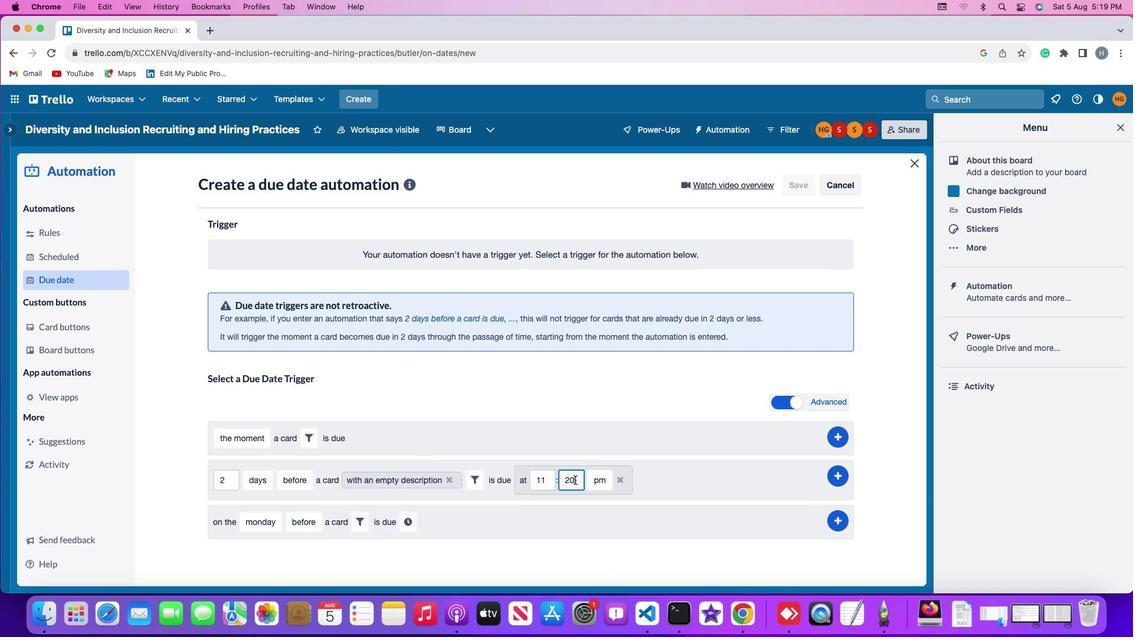 
Action: Mouse pressed left at (577, 483)
Screenshot: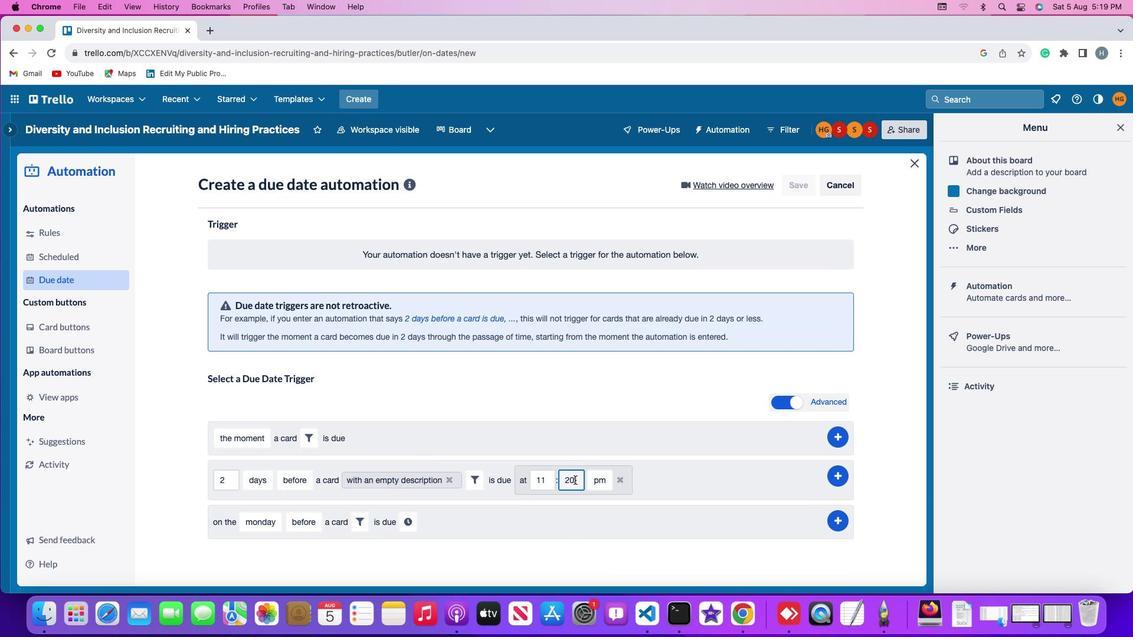 
Action: Key pressed Key.backspaceKey.backspace
Screenshot: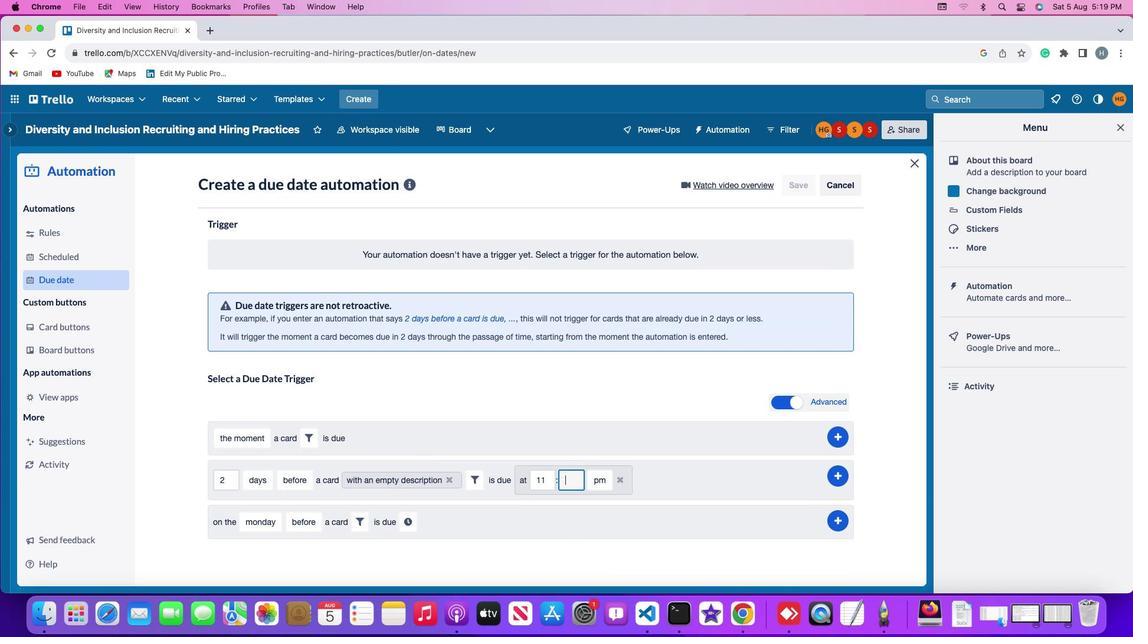 
Action: Mouse moved to (577, 483)
Screenshot: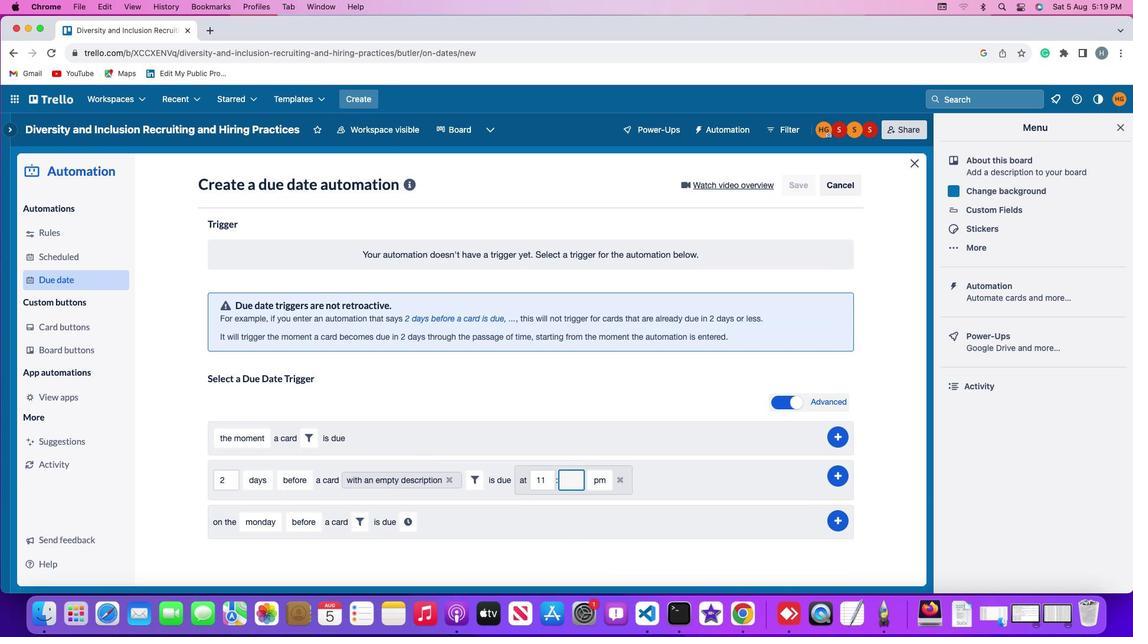 
Action: Key pressed '0''0'
Screenshot: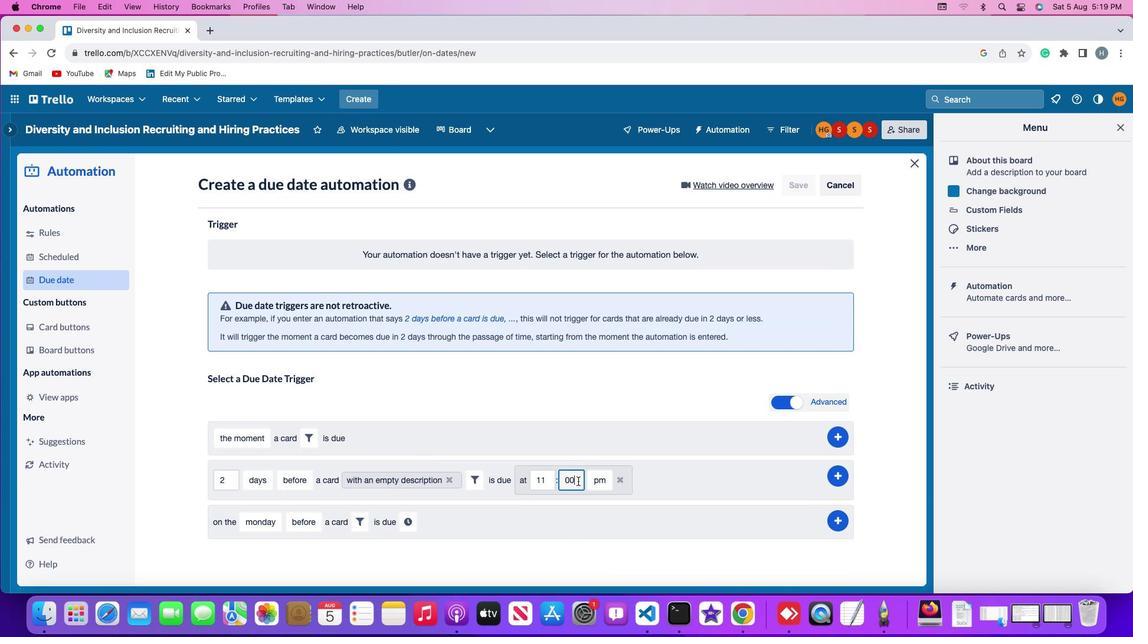 
Action: Mouse moved to (595, 483)
Screenshot: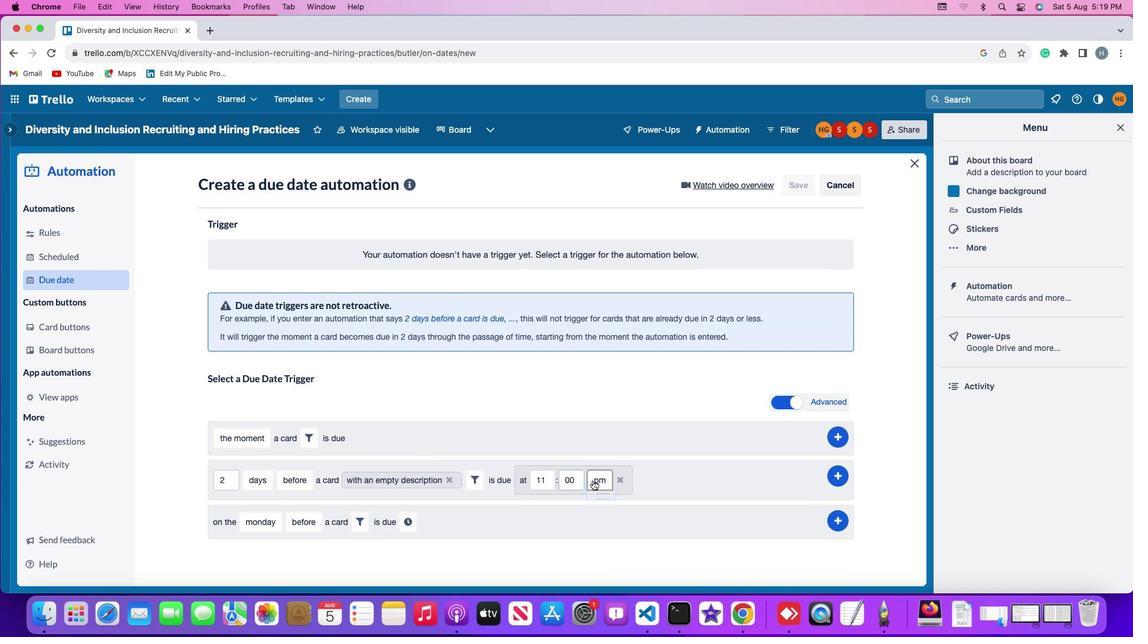 
Action: Mouse pressed left at (595, 483)
Screenshot: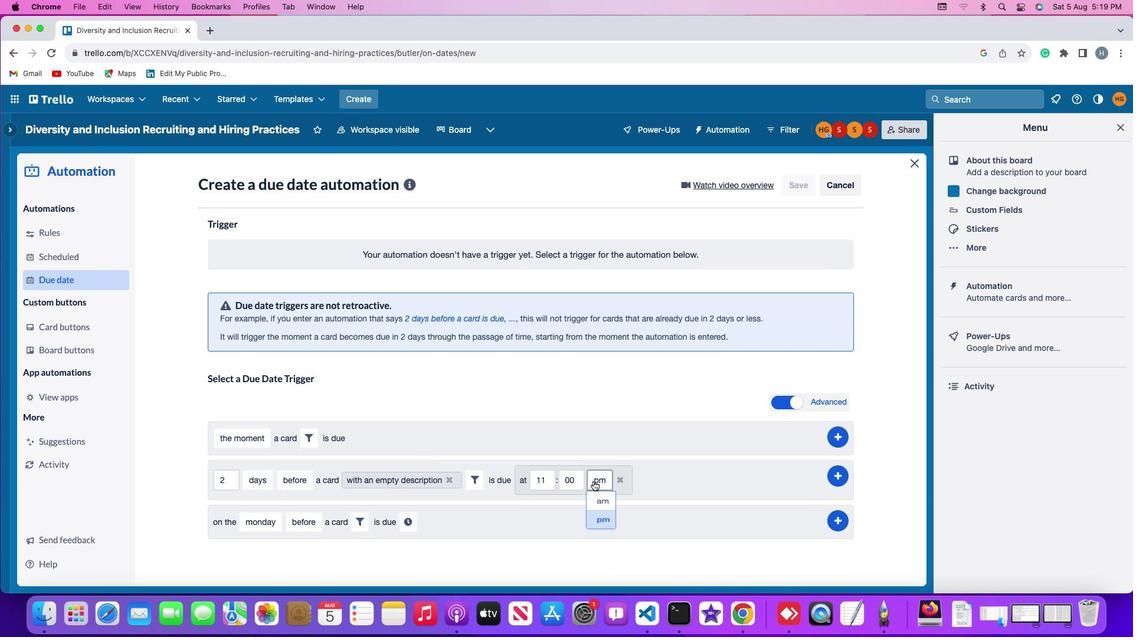 
Action: Mouse moved to (600, 503)
Screenshot: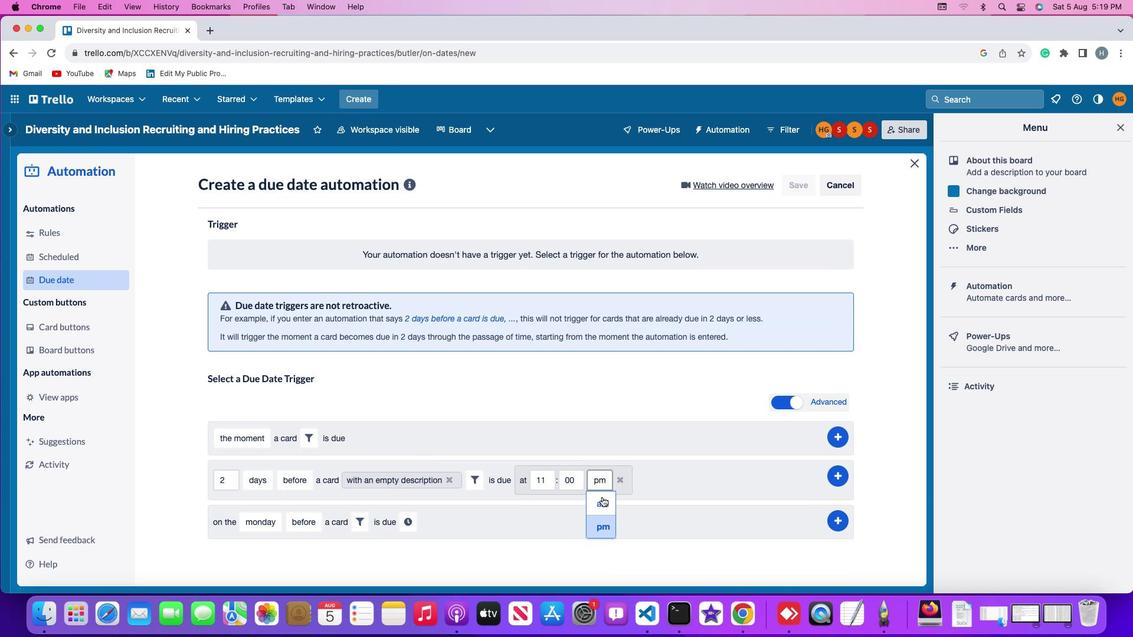 
Action: Mouse pressed left at (600, 503)
Screenshot: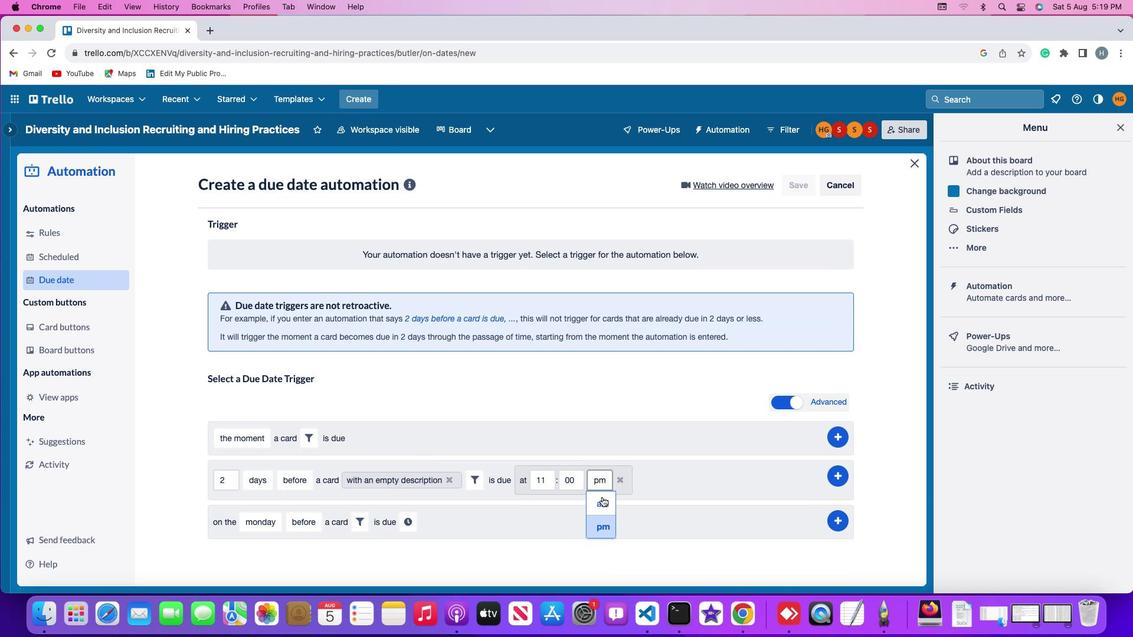 
Action: Mouse moved to (839, 474)
Screenshot: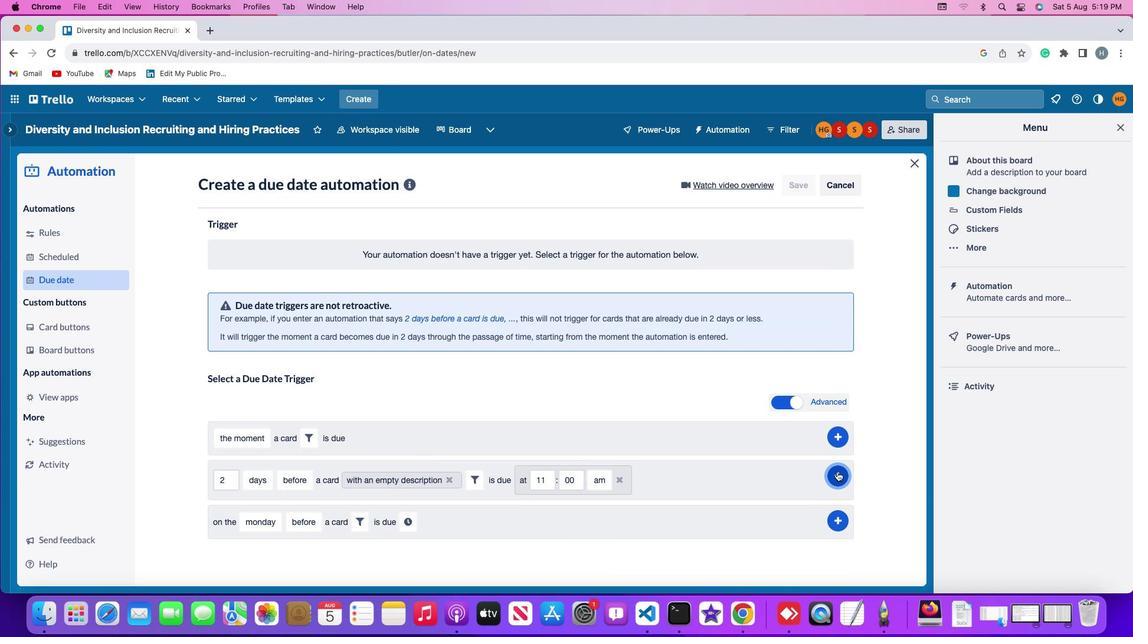 
Action: Mouse pressed left at (839, 474)
Screenshot: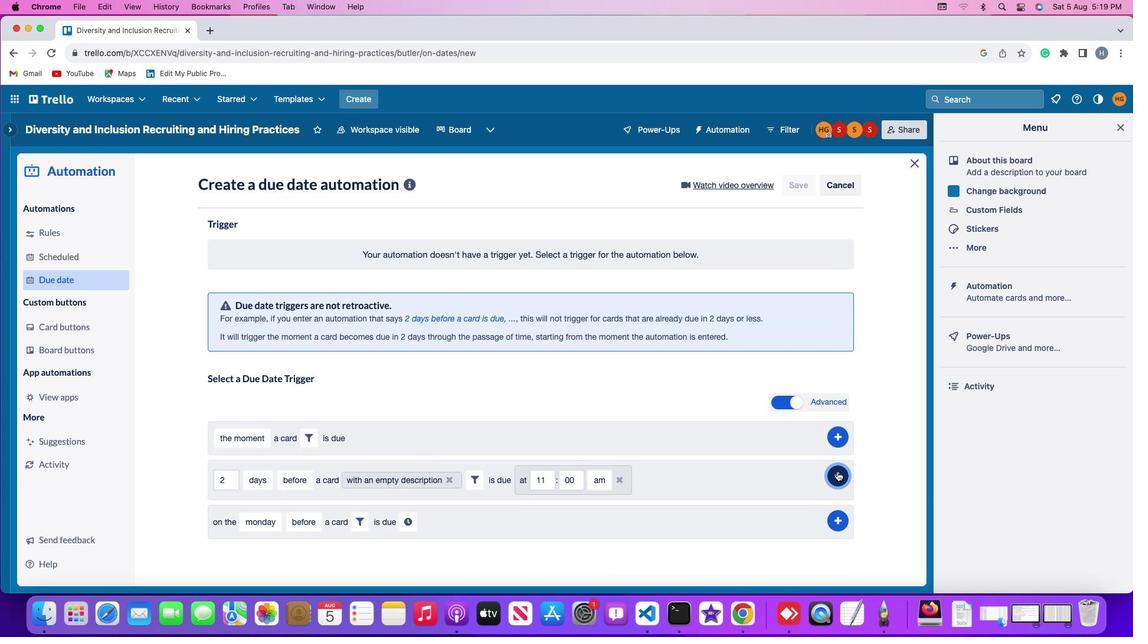 
Action: Mouse moved to (877, 330)
Screenshot: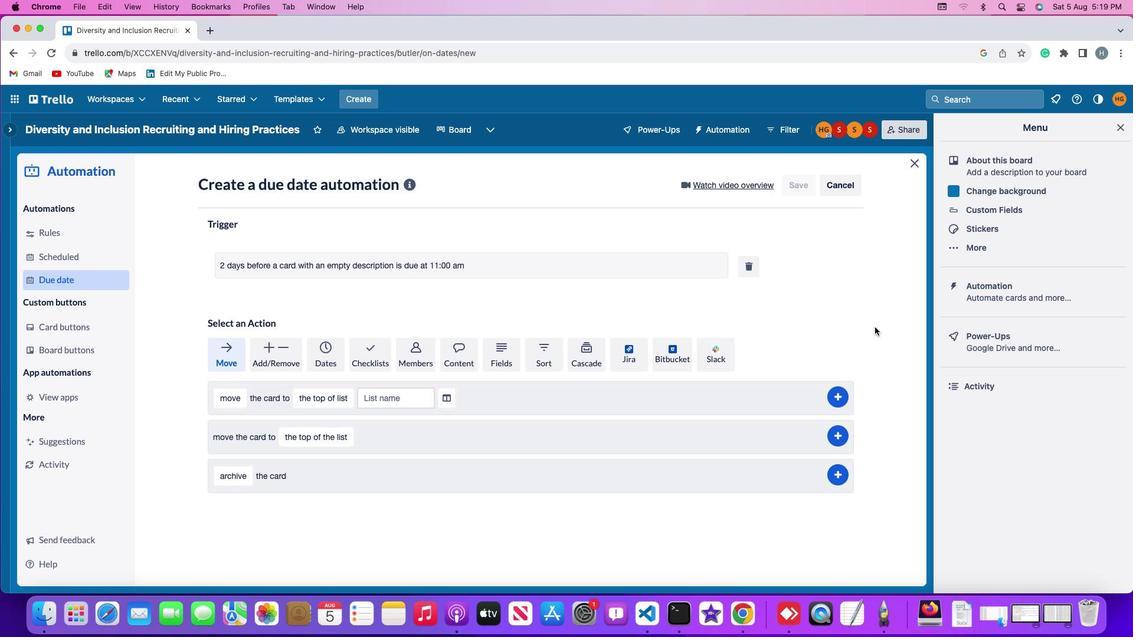 
